 Task: Reply to email with the signature Dominique Adams with the subject 'Budget report' from softage.1@softage.net with the message 'Can you confirm that all project risks have been identified and are being managed?' with CC to softage.5@softage.net with an attached document Product_catalog.pdf
Action: Key pressed <Key.alt_l><Key.tab><Key.tab>
Screenshot: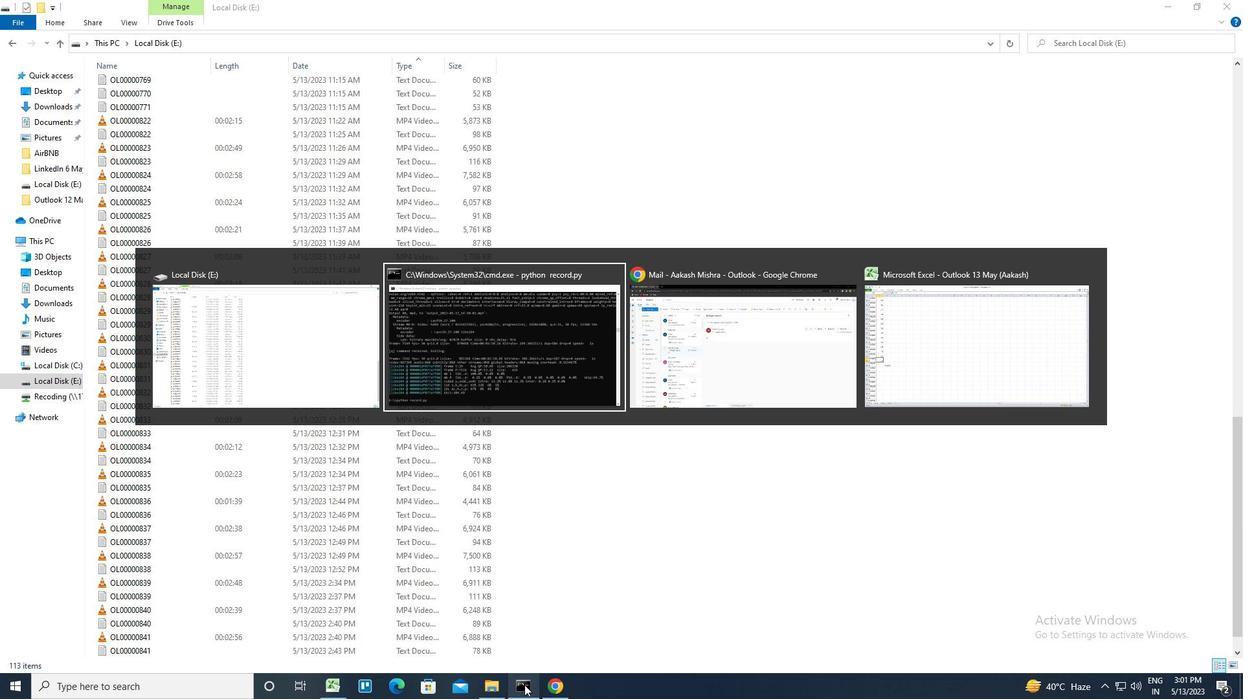 
Action: Mouse moved to (1047, 244)
Screenshot: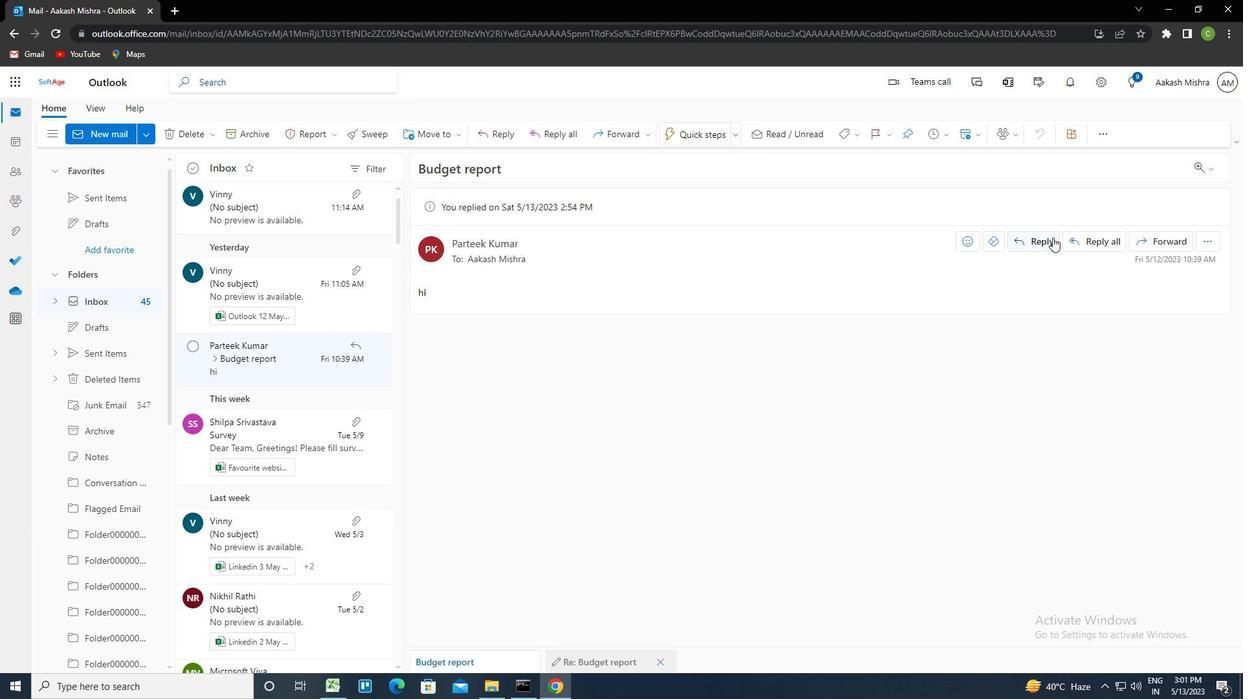 
Action: Mouse pressed left at (1047, 244)
Screenshot: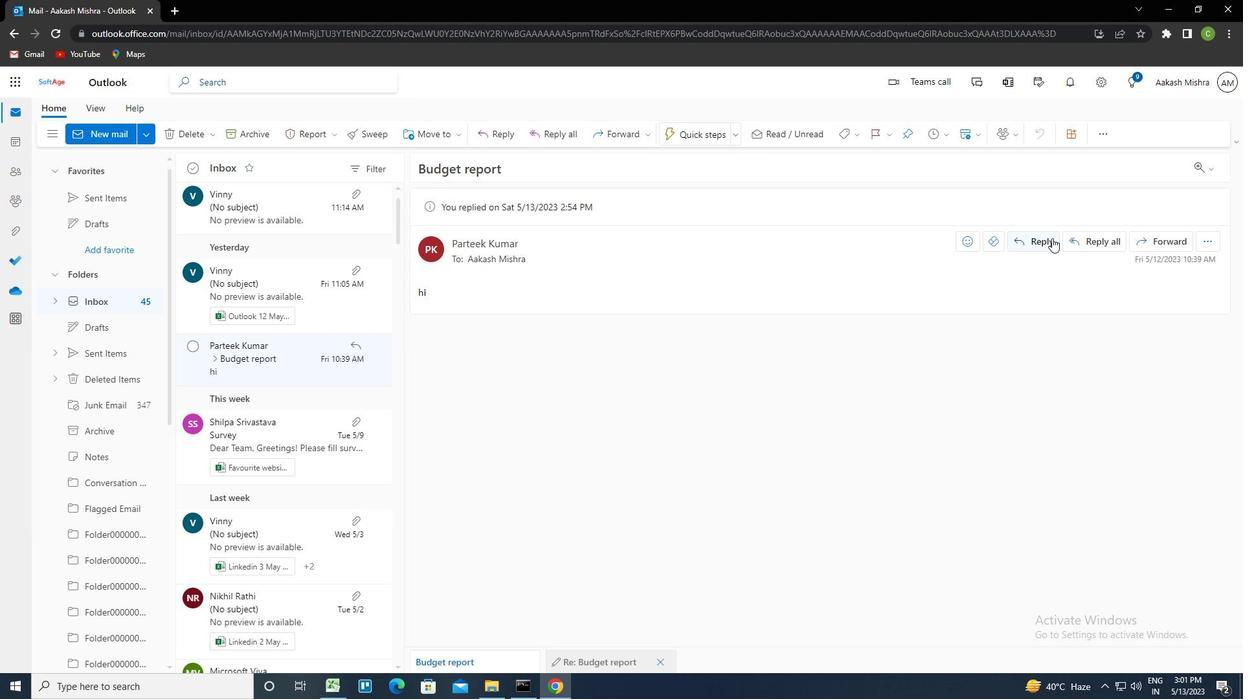 
Action: Mouse moved to (847, 135)
Screenshot: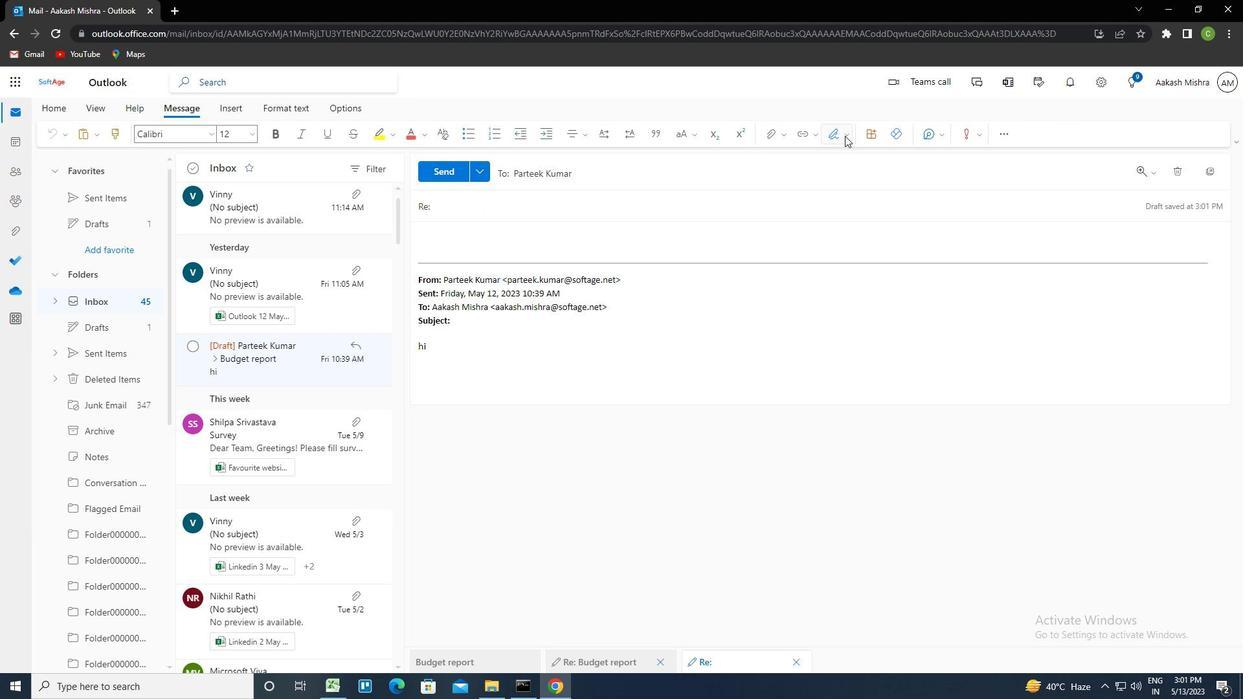 
Action: Mouse pressed left at (847, 135)
Screenshot: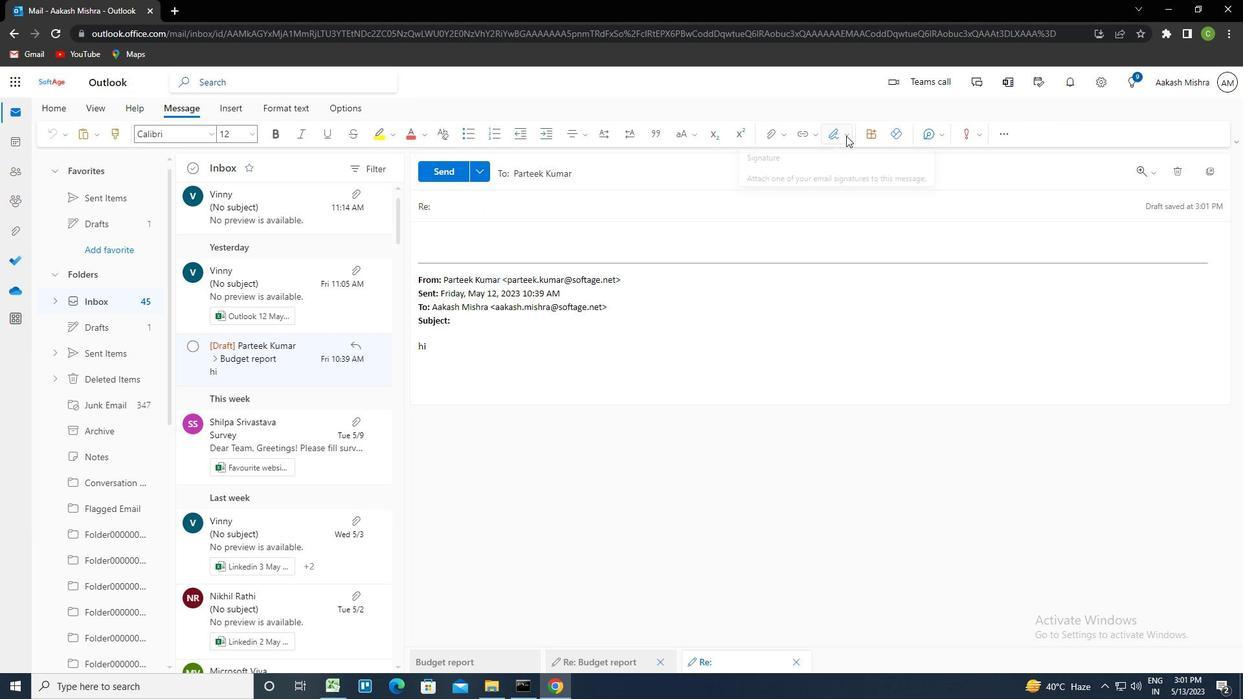
Action: Mouse moved to (804, 185)
Screenshot: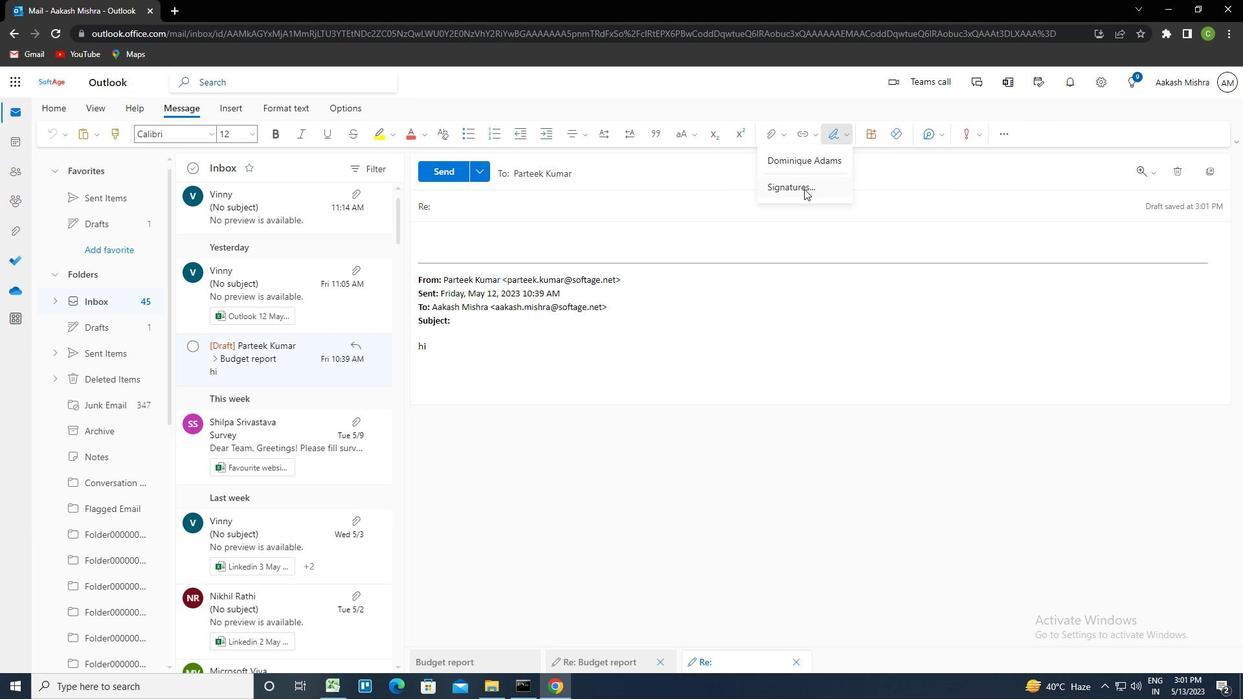 
Action: Mouse pressed left at (804, 185)
Screenshot: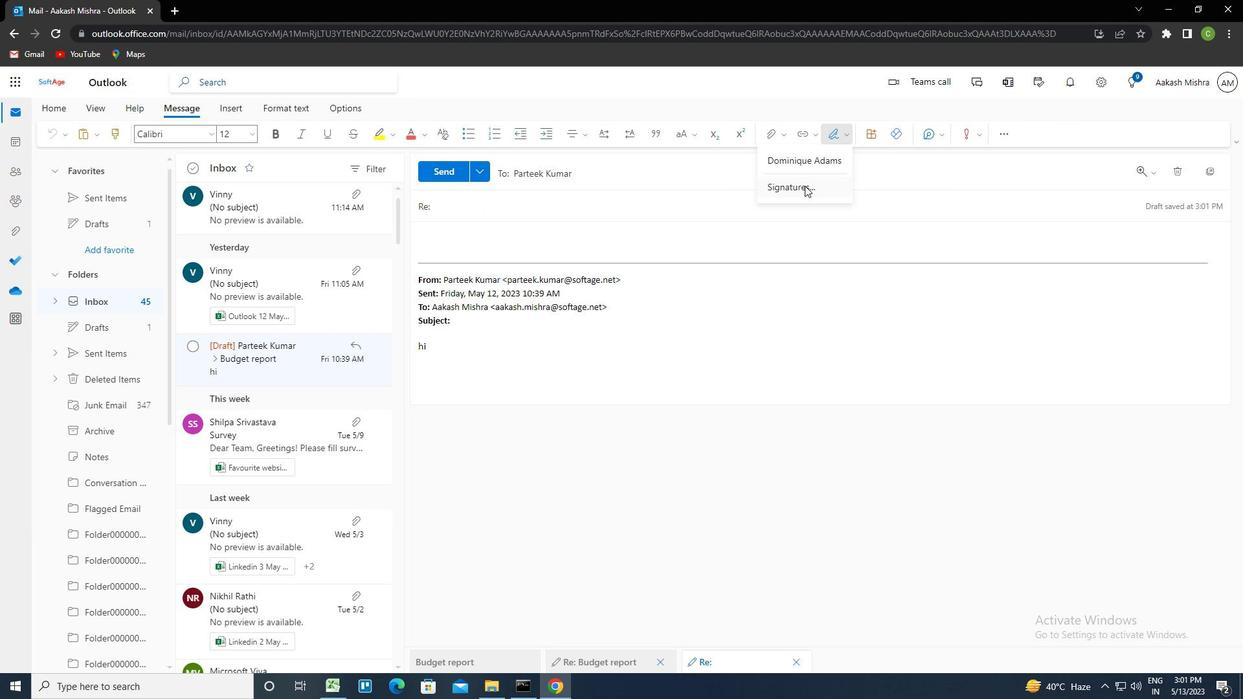 
Action: Mouse moved to (878, 237)
Screenshot: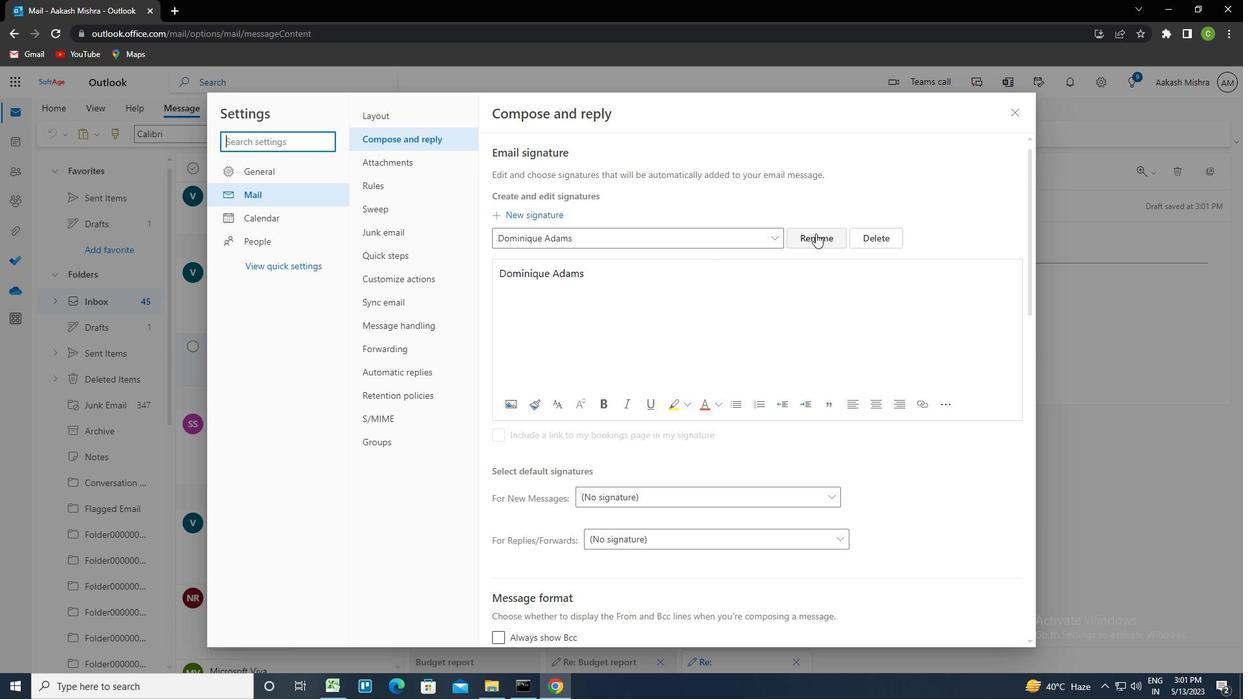 
Action: Mouse pressed left at (878, 237)
Screenshot: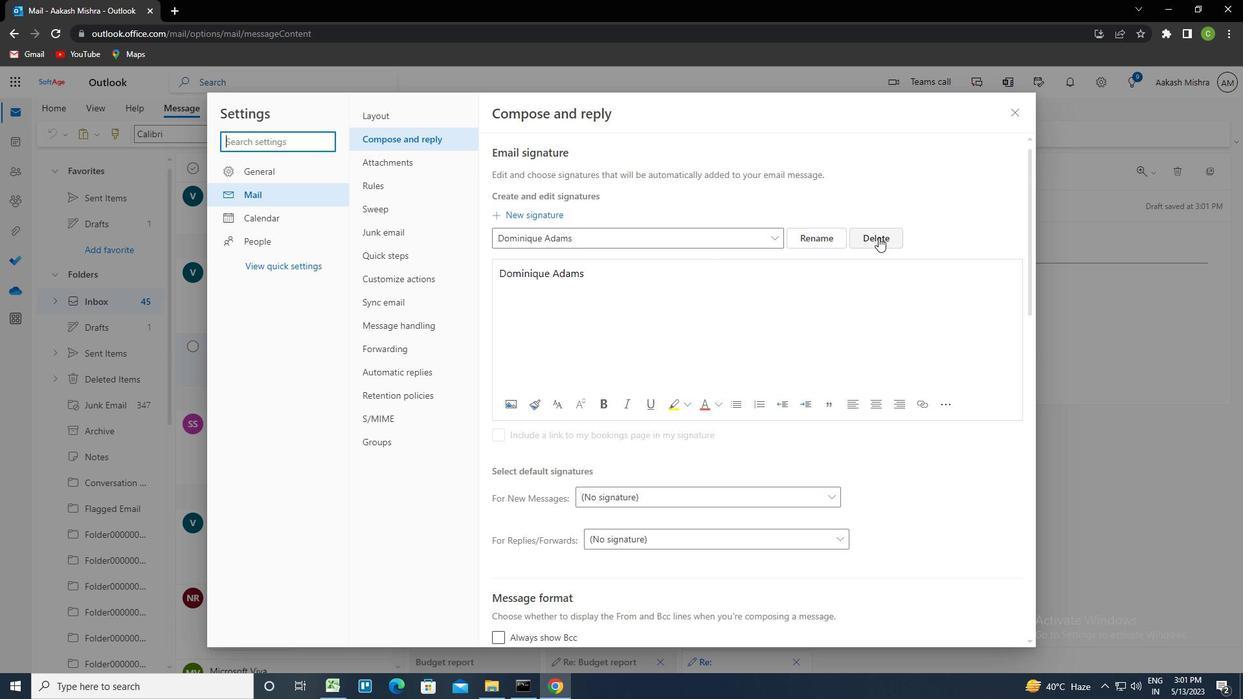 
Action: Mouse moved to (937, 630)
Screenshot: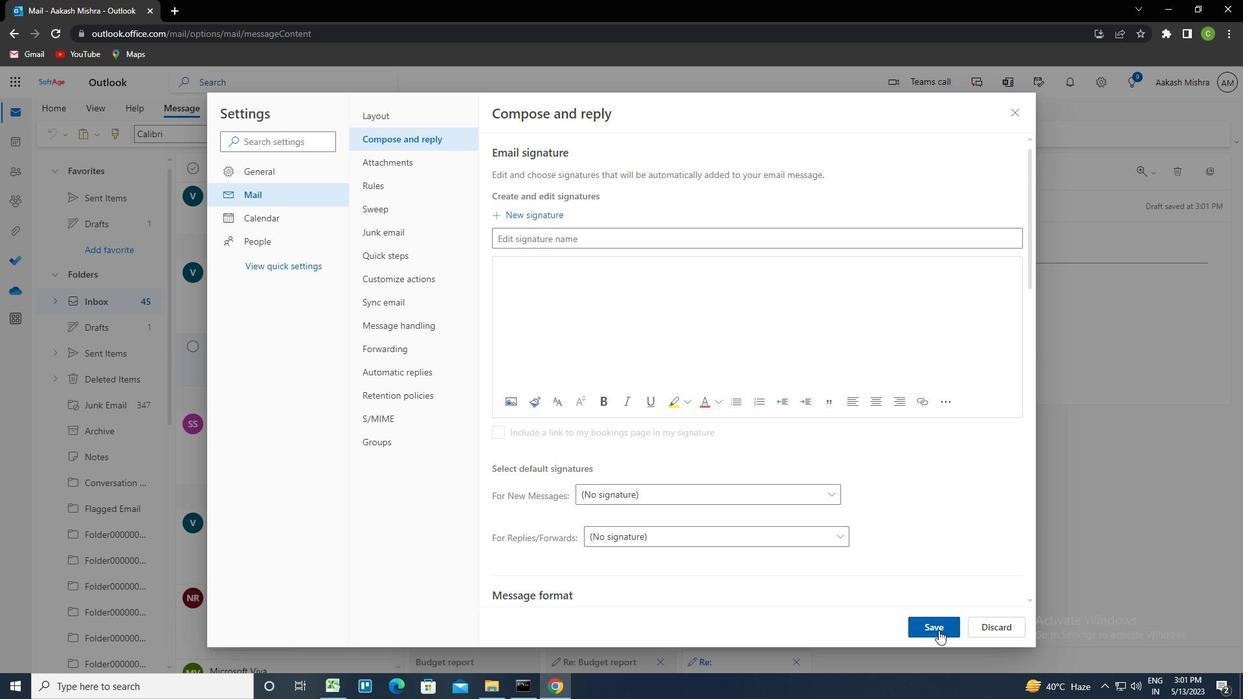 
Action: Mouse pressed left at (937, 630)
Screenshot: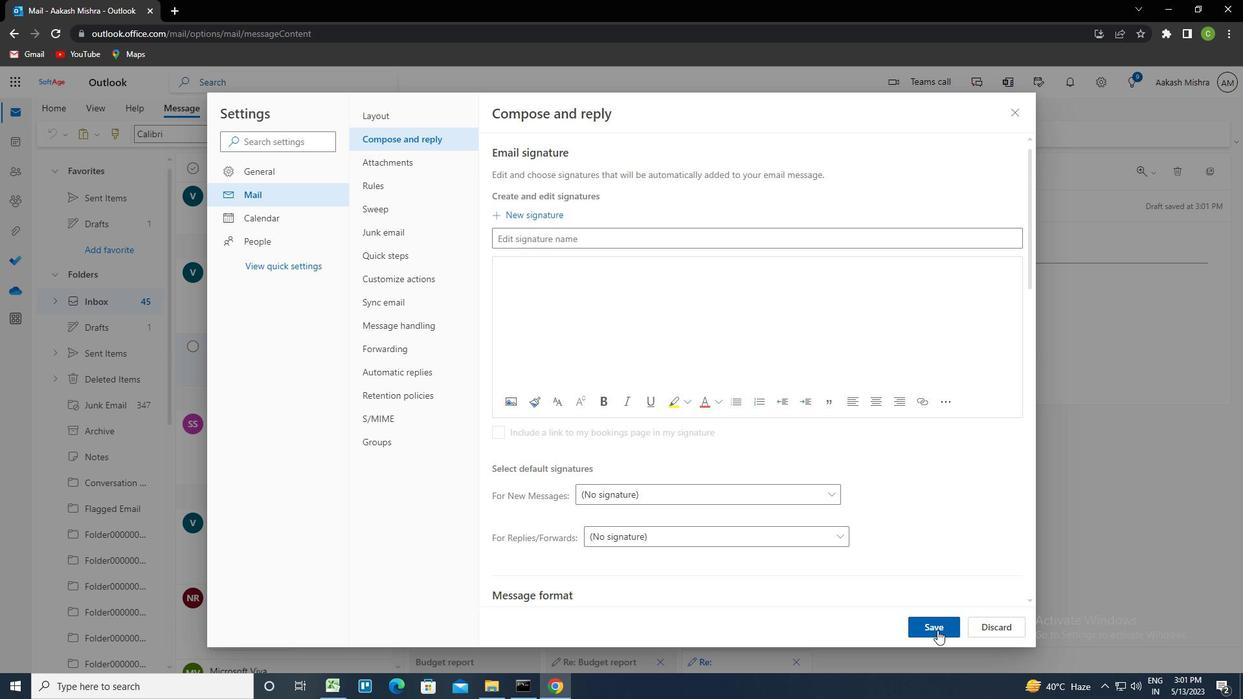 
Action: Mouse moved to (548, 236)
Screenshot: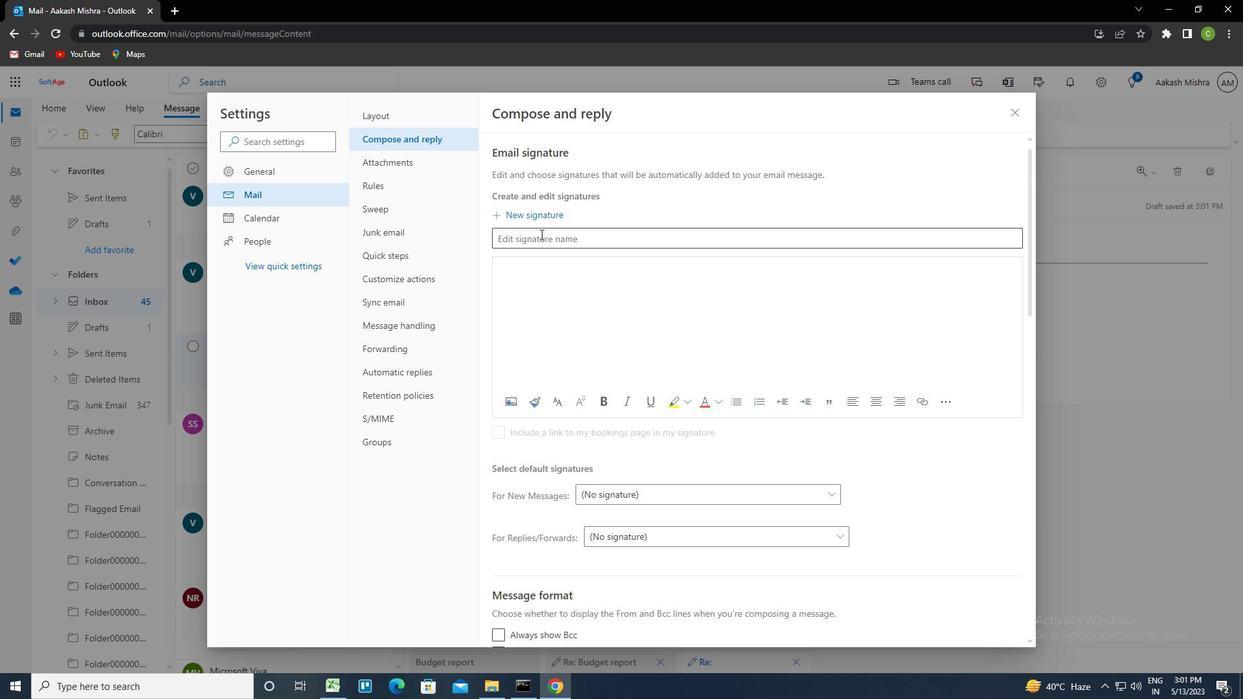 
Action: Mouse pressed left at (548, 236)
Screenshot: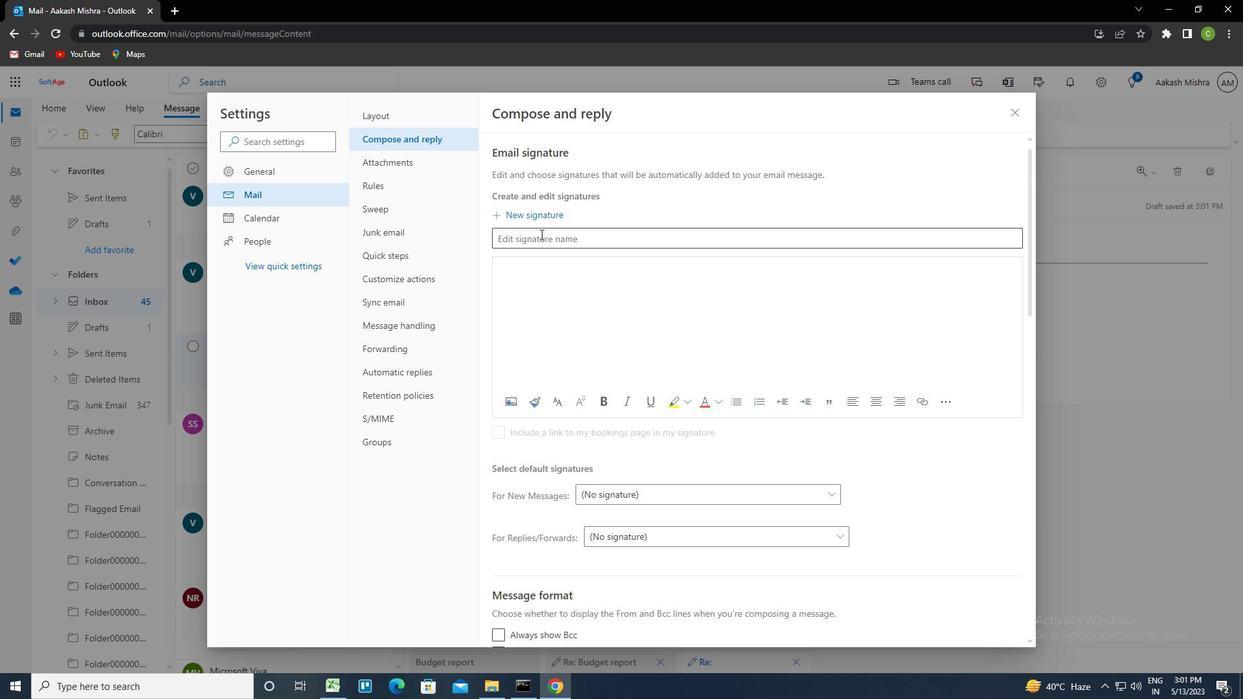 
Action: Key pressed <Key.shift>DOMINIQUE<Key.space><Key.shift>ADAMSctrl+Actrl+C
Screenshot: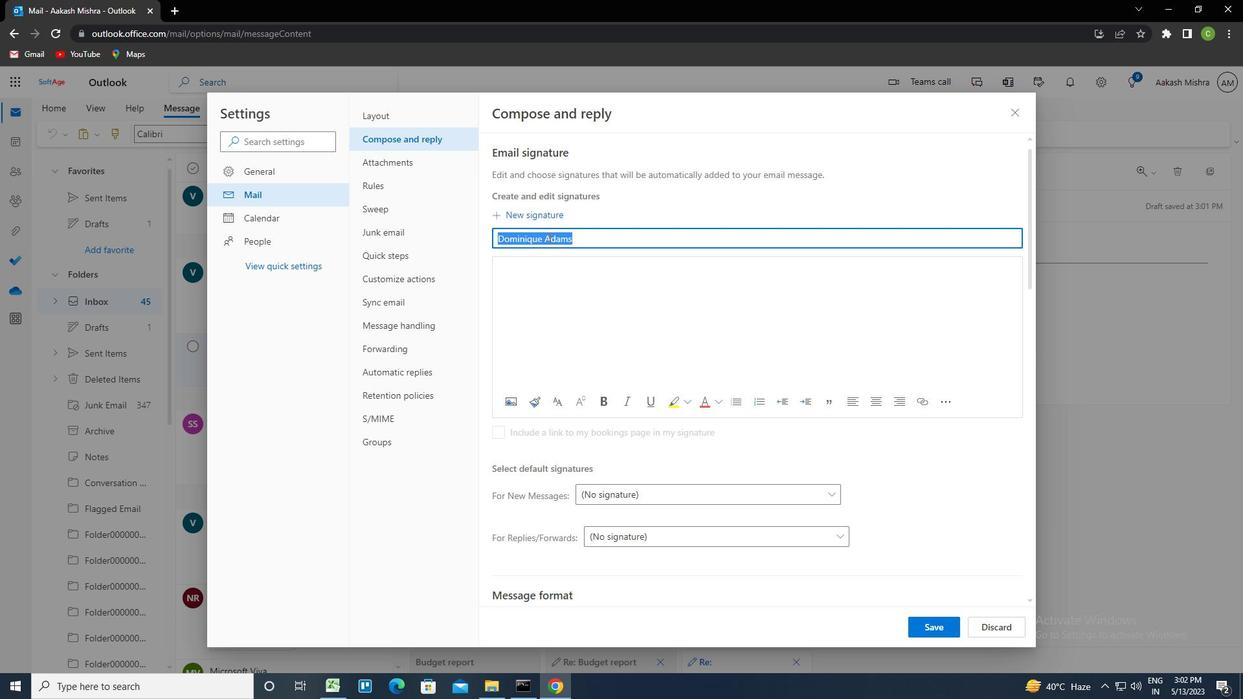 
Action: Mouse moved to (562, 275)
Screenshot: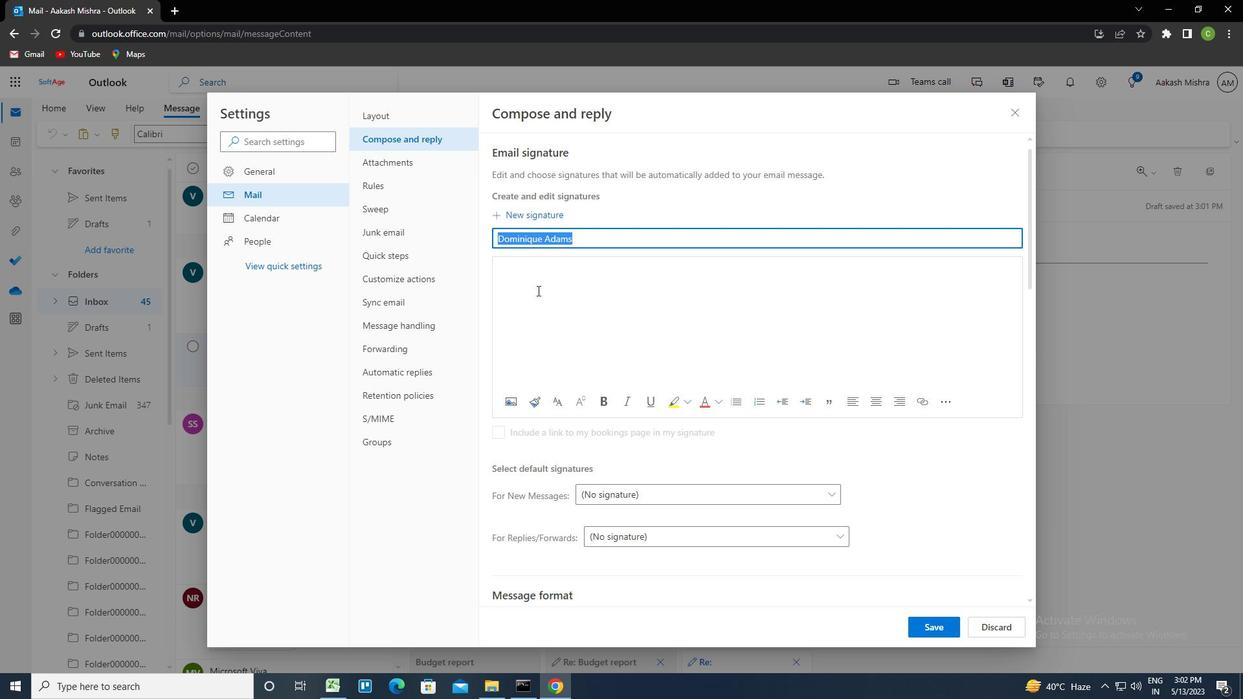 
Action: Mouse pressed left at (562, 275)
Screenshot: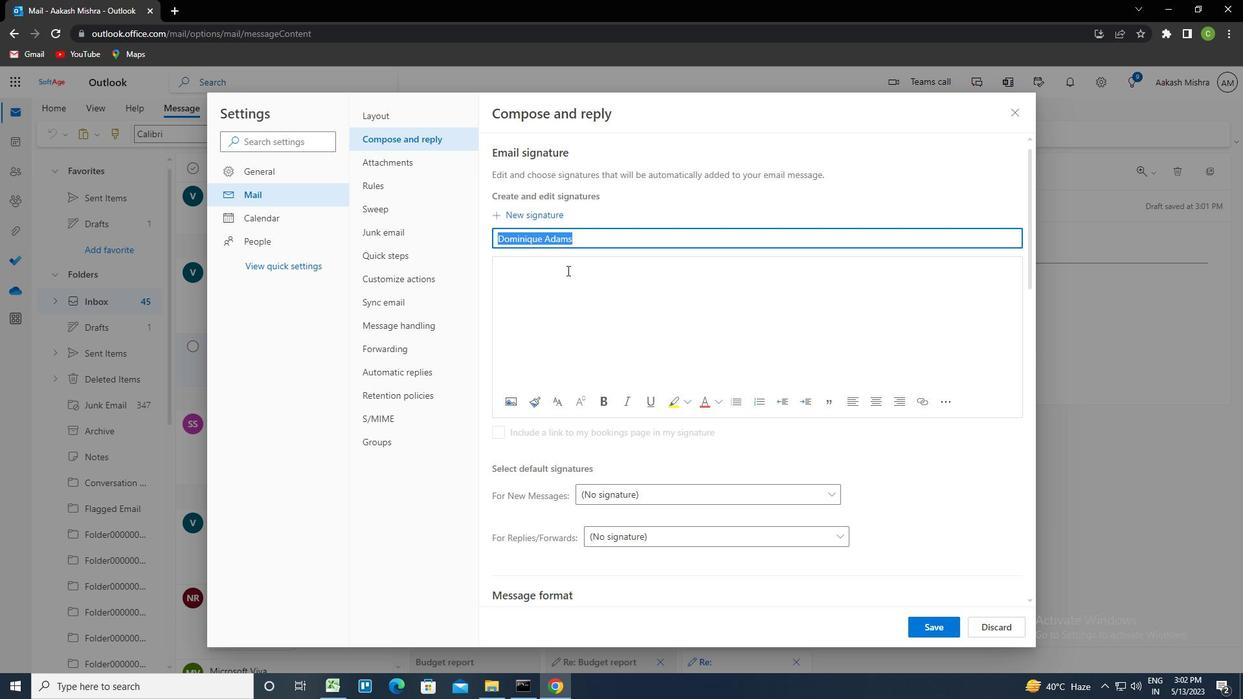 
Action: Key pressed ctrl+V
Screenshot: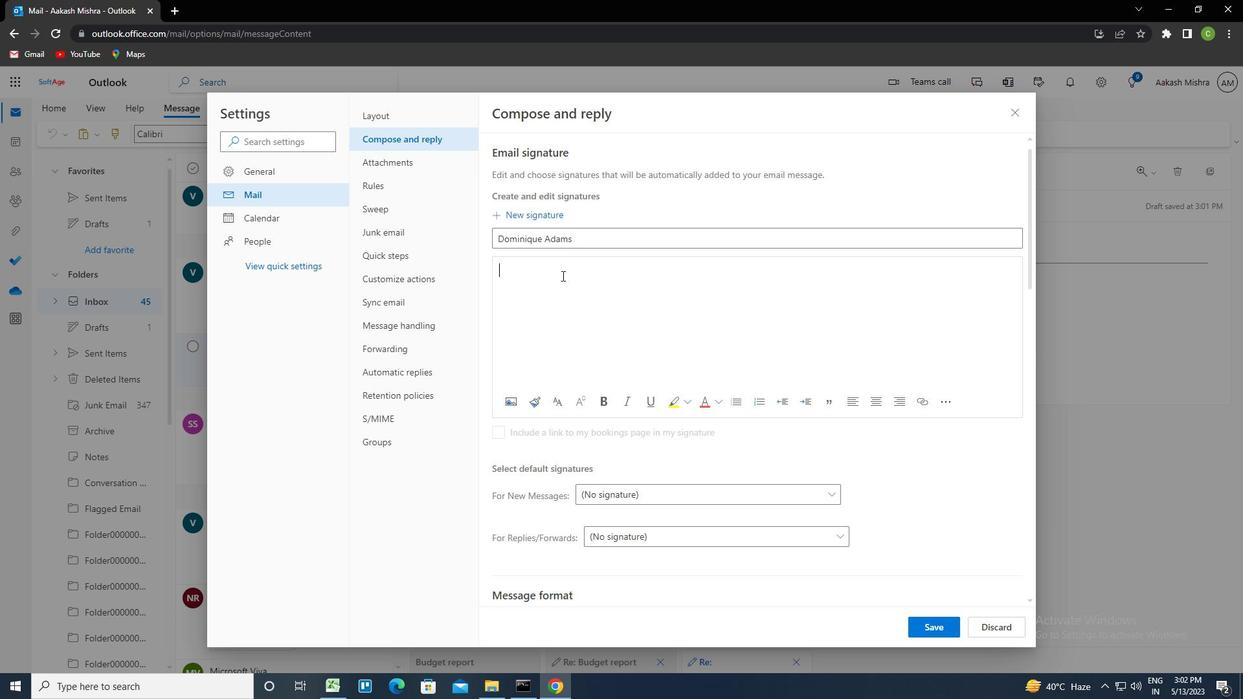 
Action: Mouse moved to (946, 628)
Screenshot: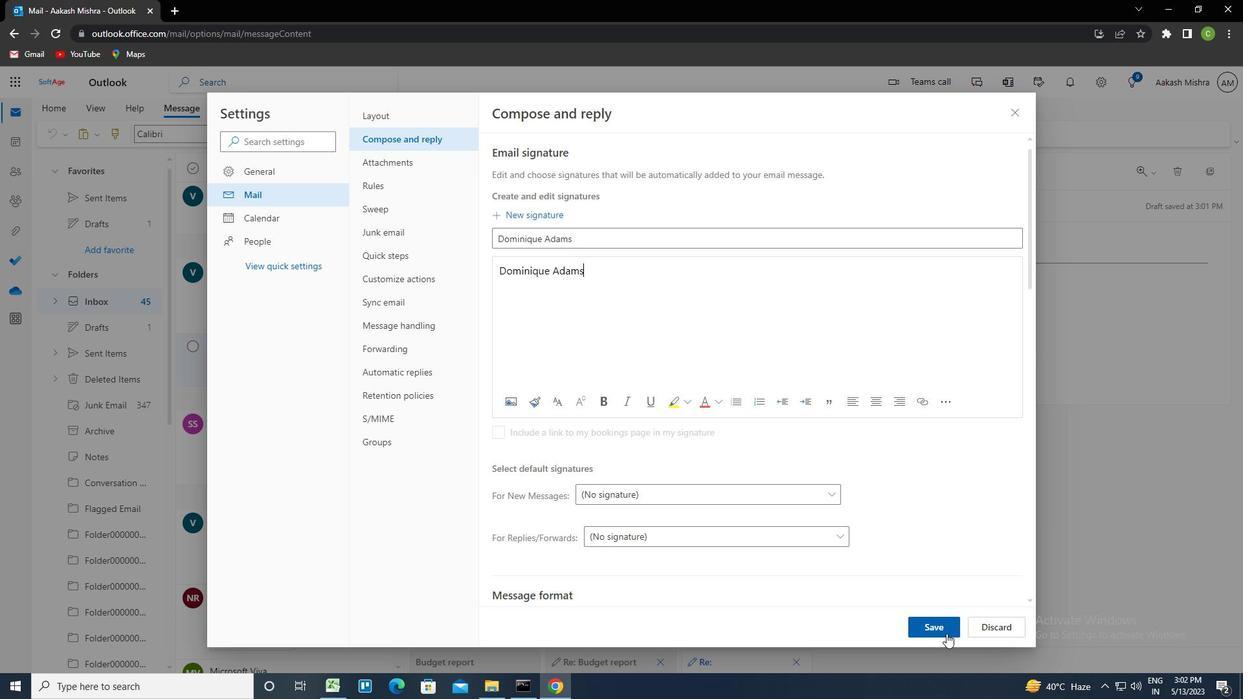 
Action: Mouse pressed left at (946, 628)
Screenshot: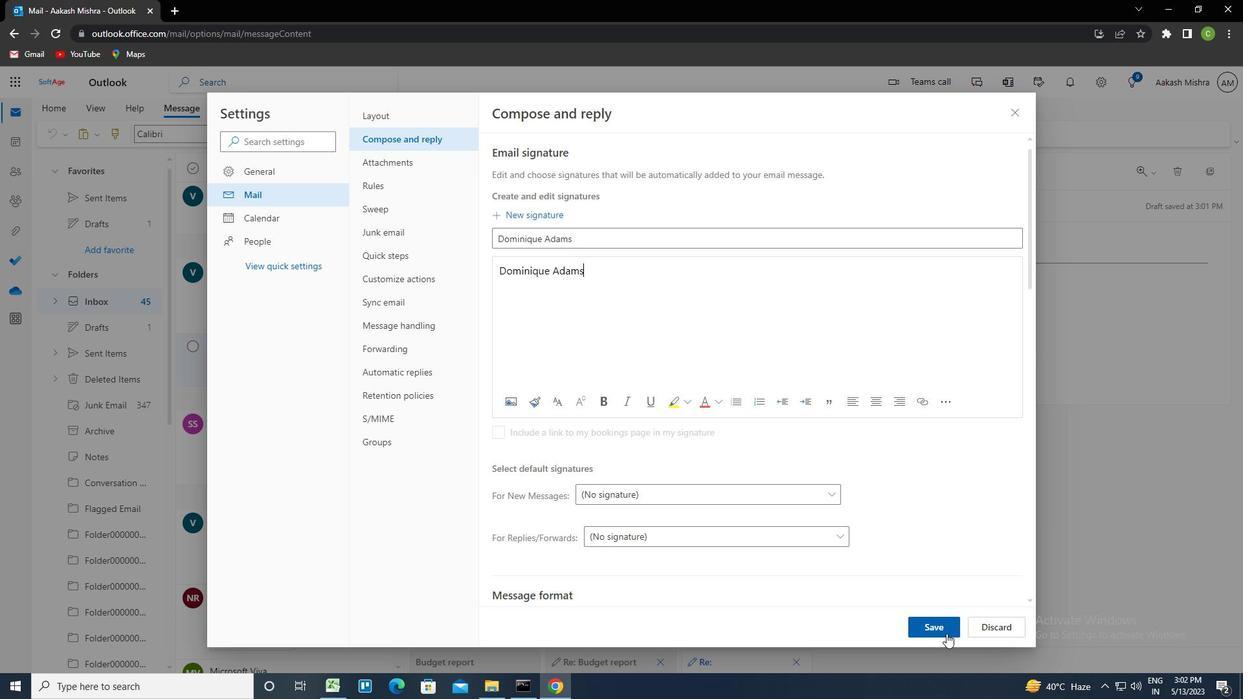 
Action: Mouse moved to (1014, 115)
Screenshot: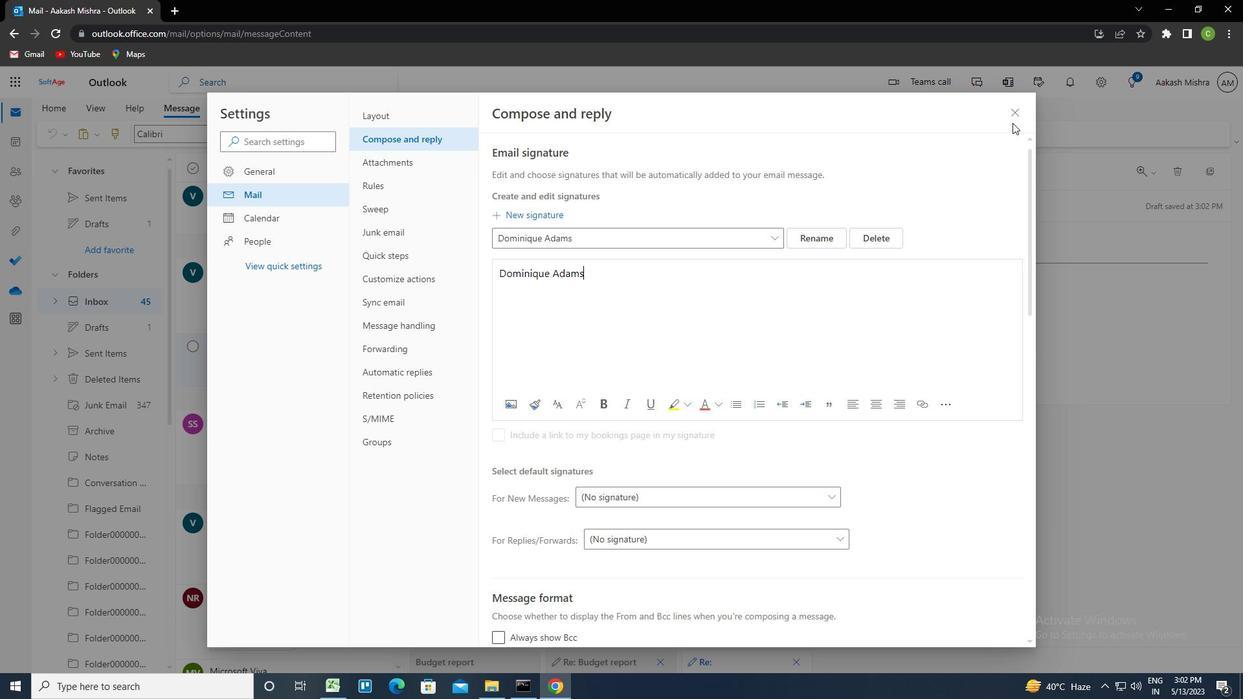 
Action: Mouse pressed left at (1014, 115)
Screenshot: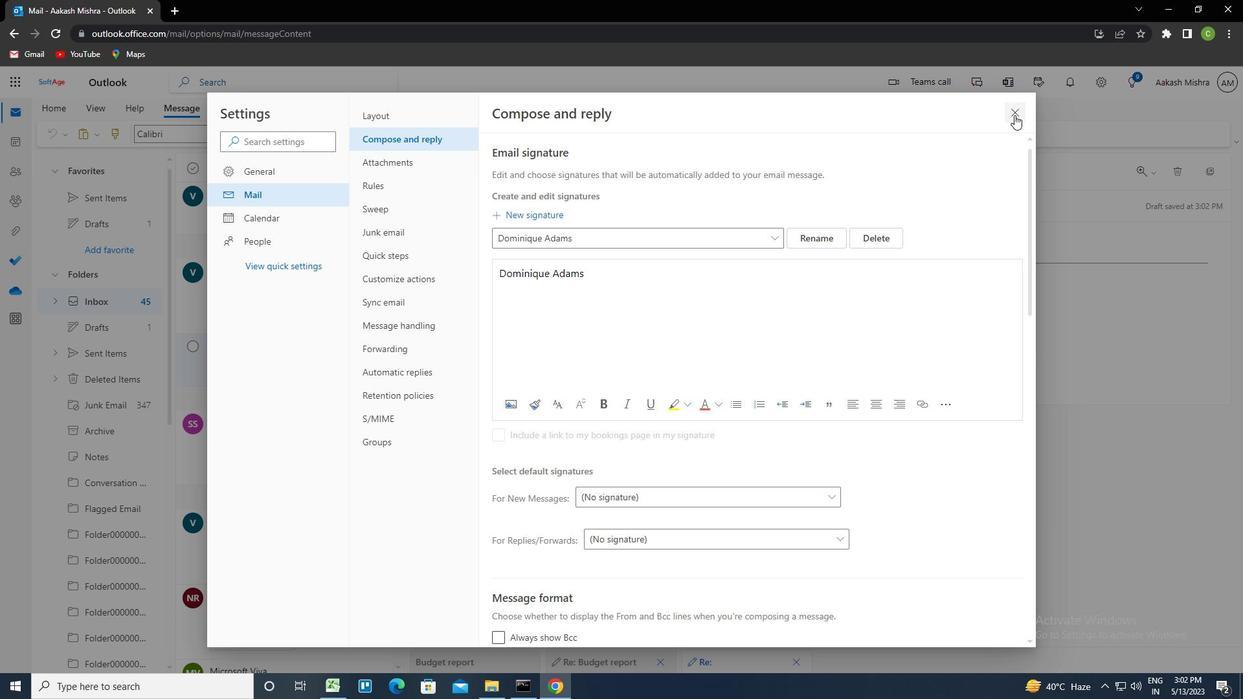 
Action: Mouse moved to (846, 133)
Screenshot: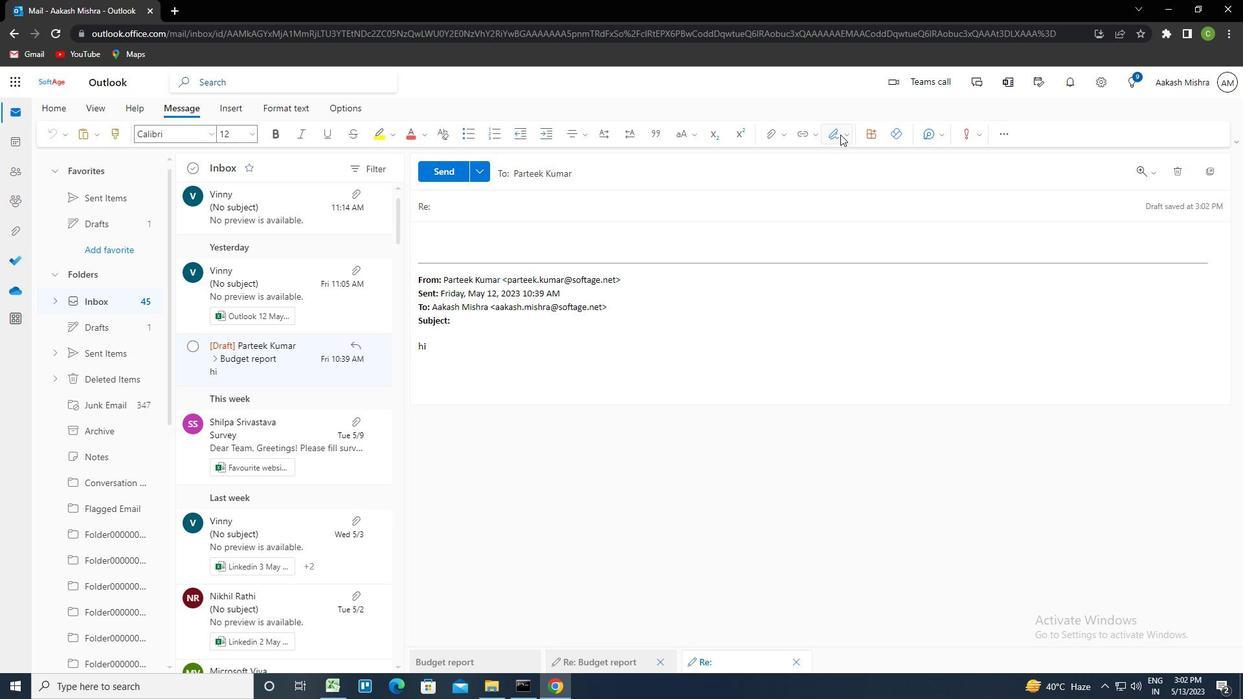 
Action: Mouse pressed left at (846, 133)
Screenshot: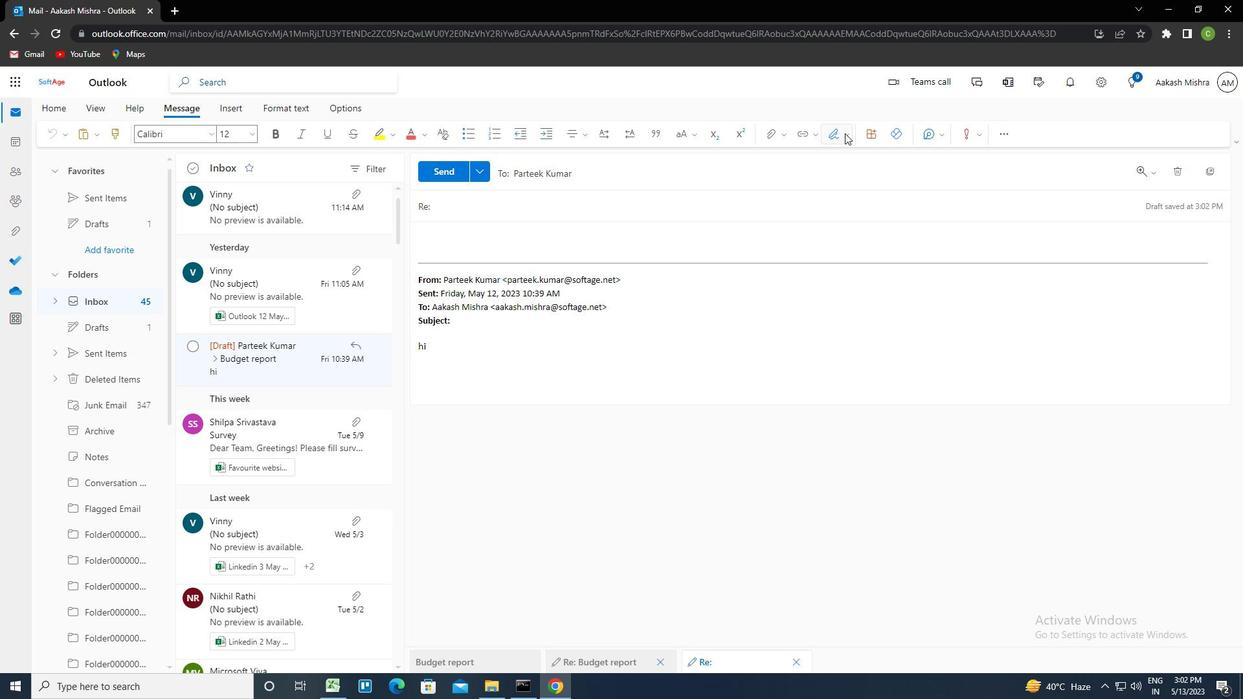 
Action: Mouse moved to (788, 185)
Screenshot: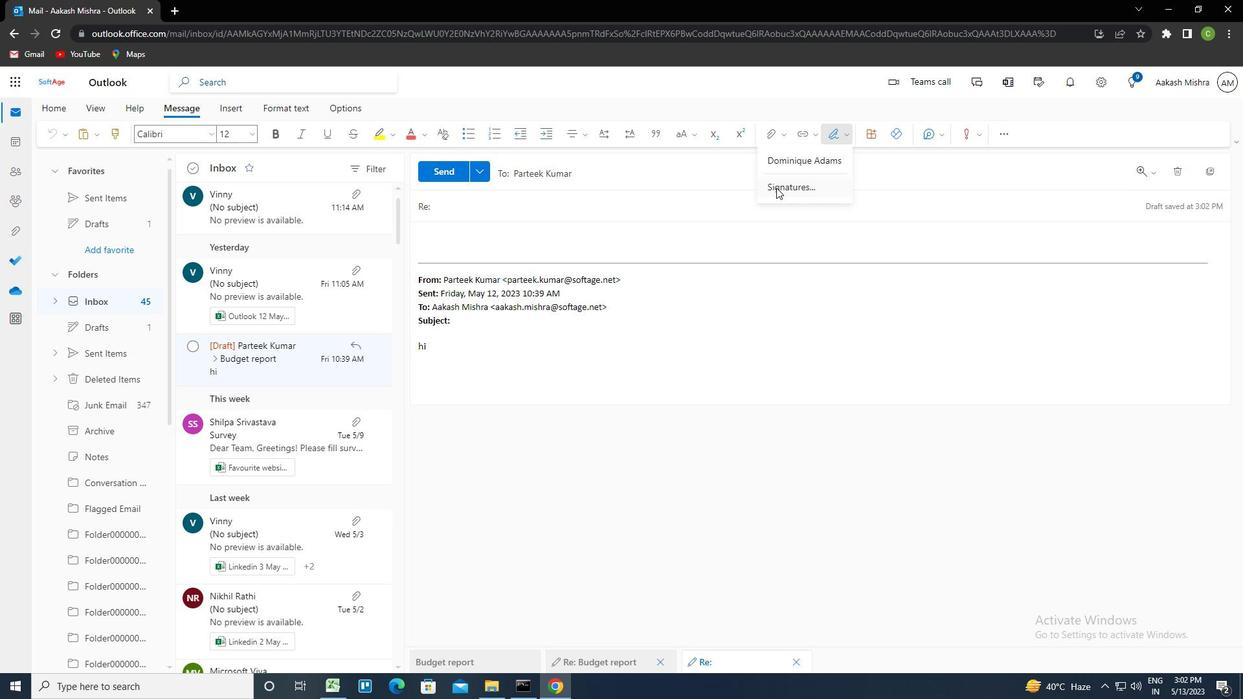 
Action: Mouse pressed left at (788, 185)
Screenshot: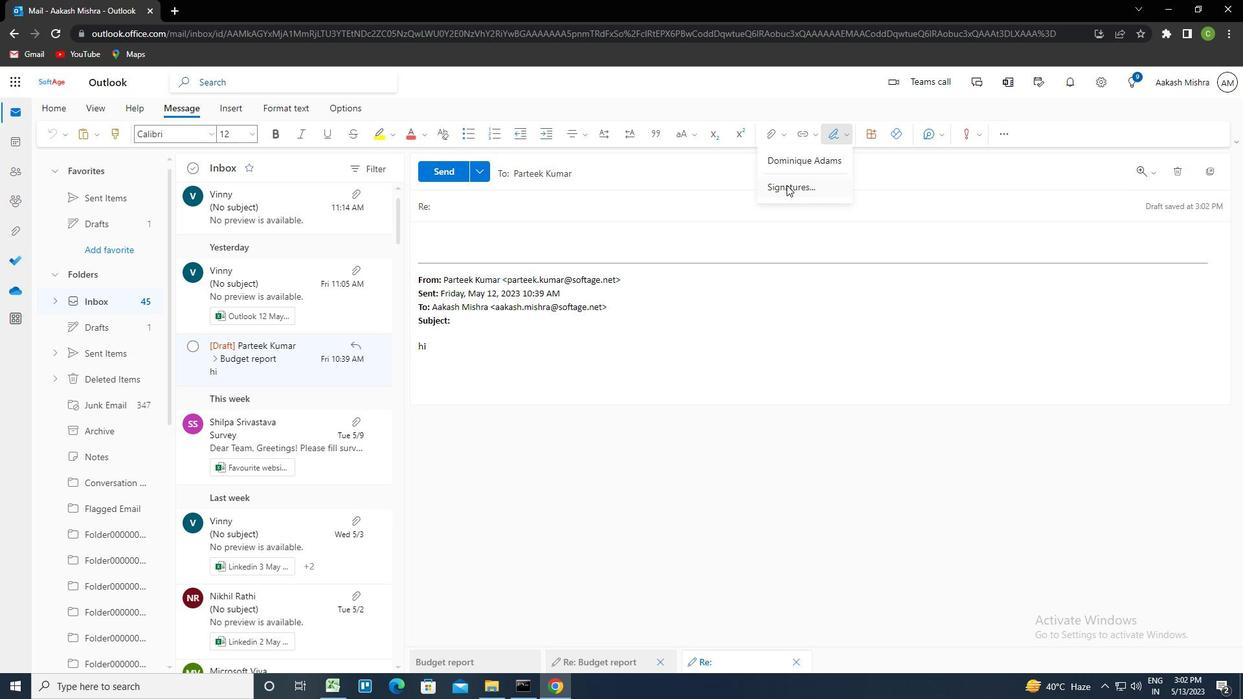 
Action: Mouse moved to (1116, 358)
Screenshot: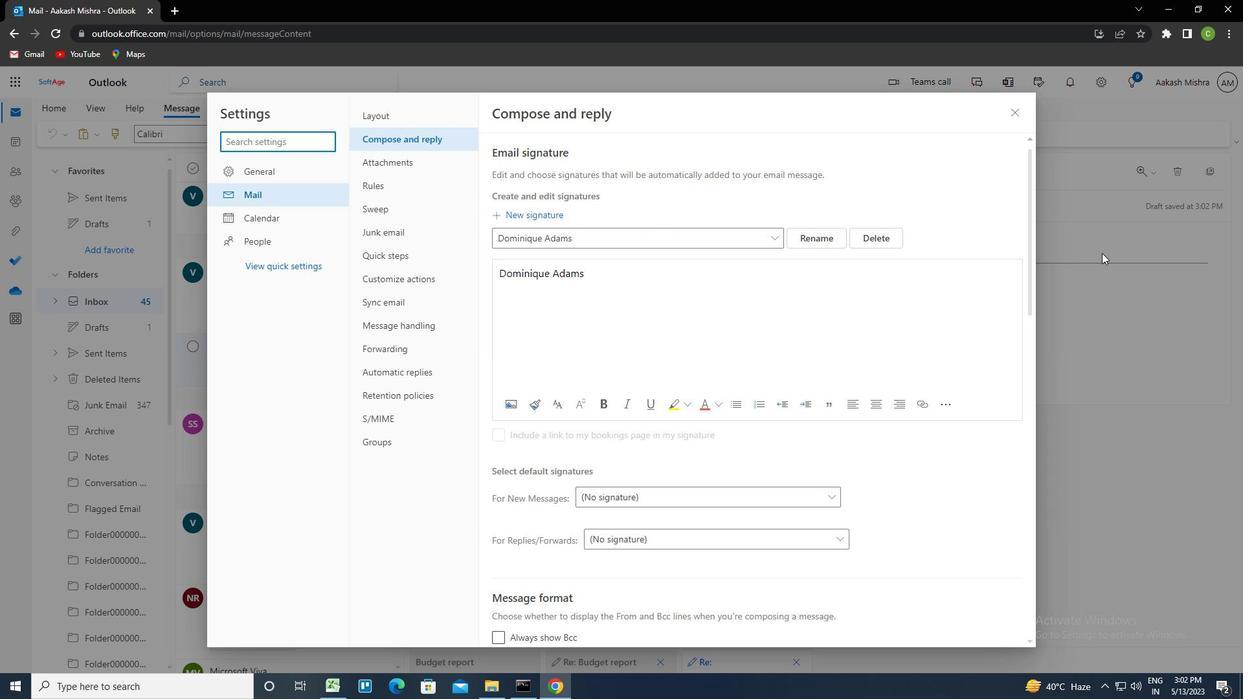 
Action: Mouse pressed left at (1116, 358)
Screenshot: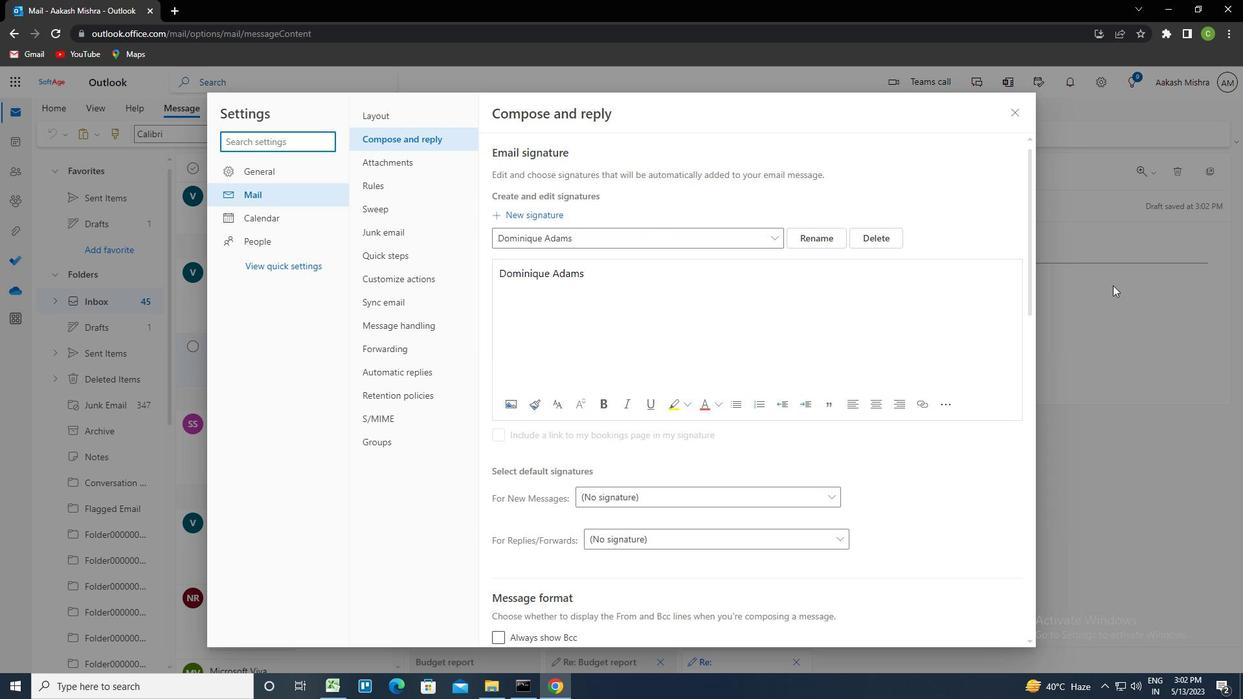 
Action: Mouse moved to (847, 137)
Screenshot: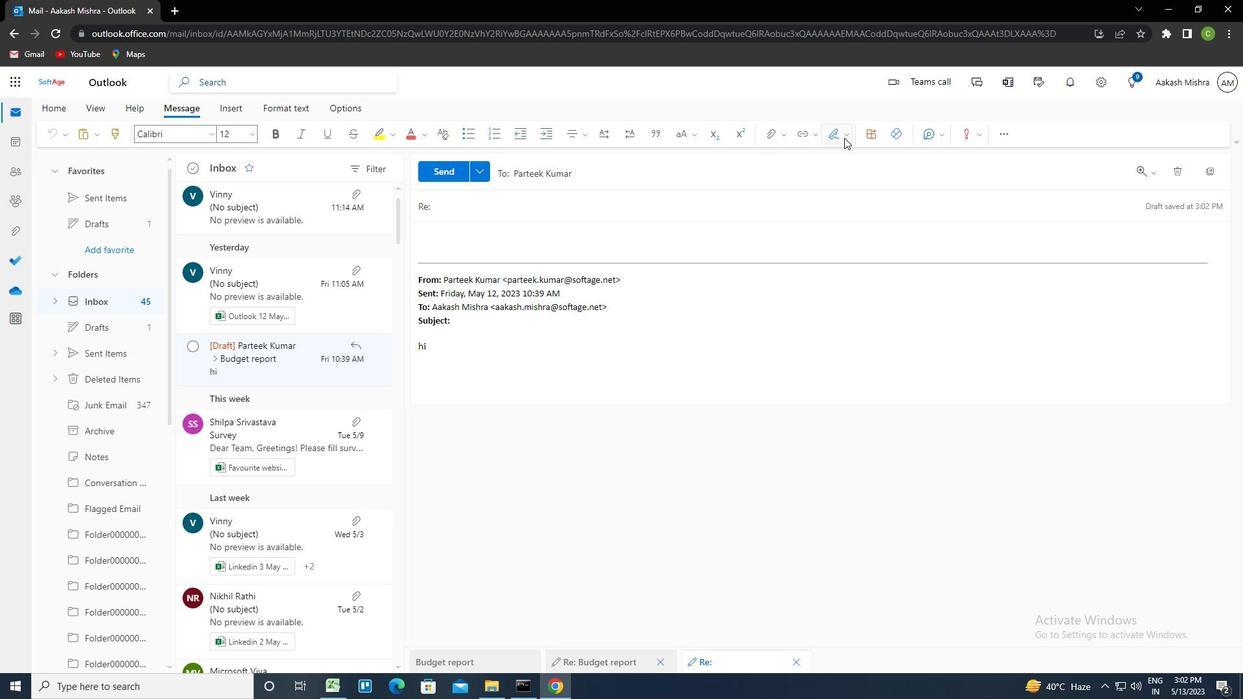 
Action: Mouse pressed left at (847, 137)
Screenshot: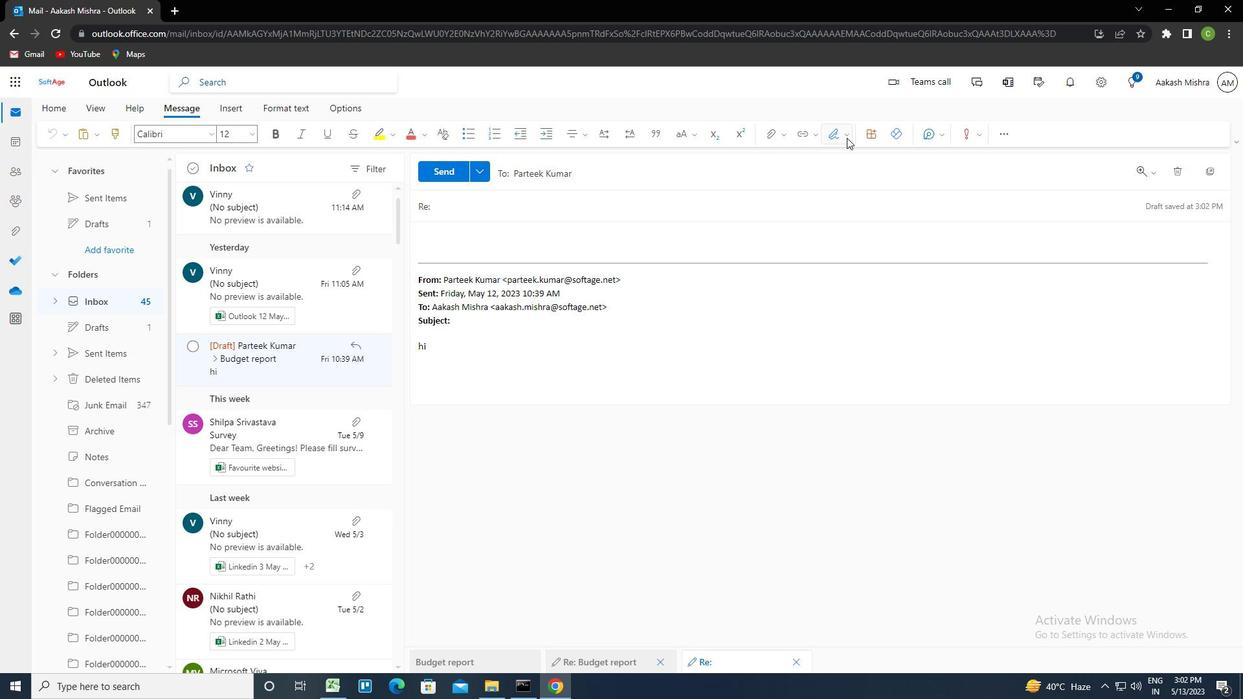 
Action: Mouse moved to (799, 162)
Screenshot: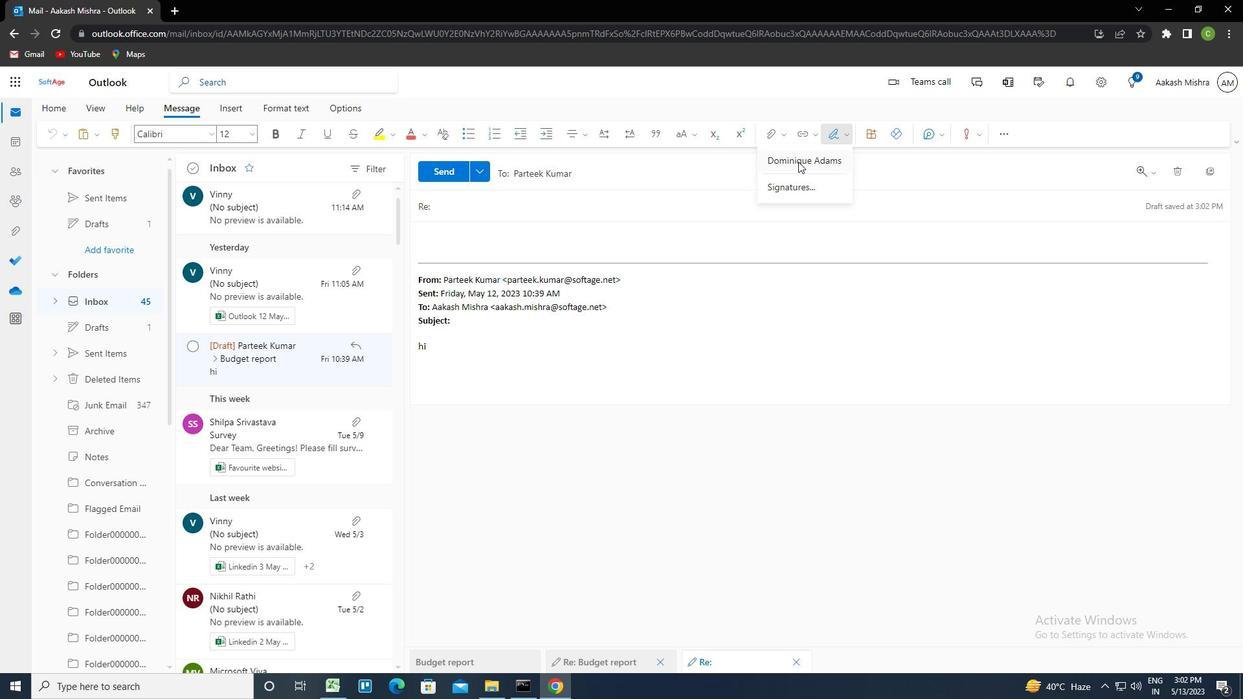 
Action: Mouse pressed left at (799, 162)
Screenshot: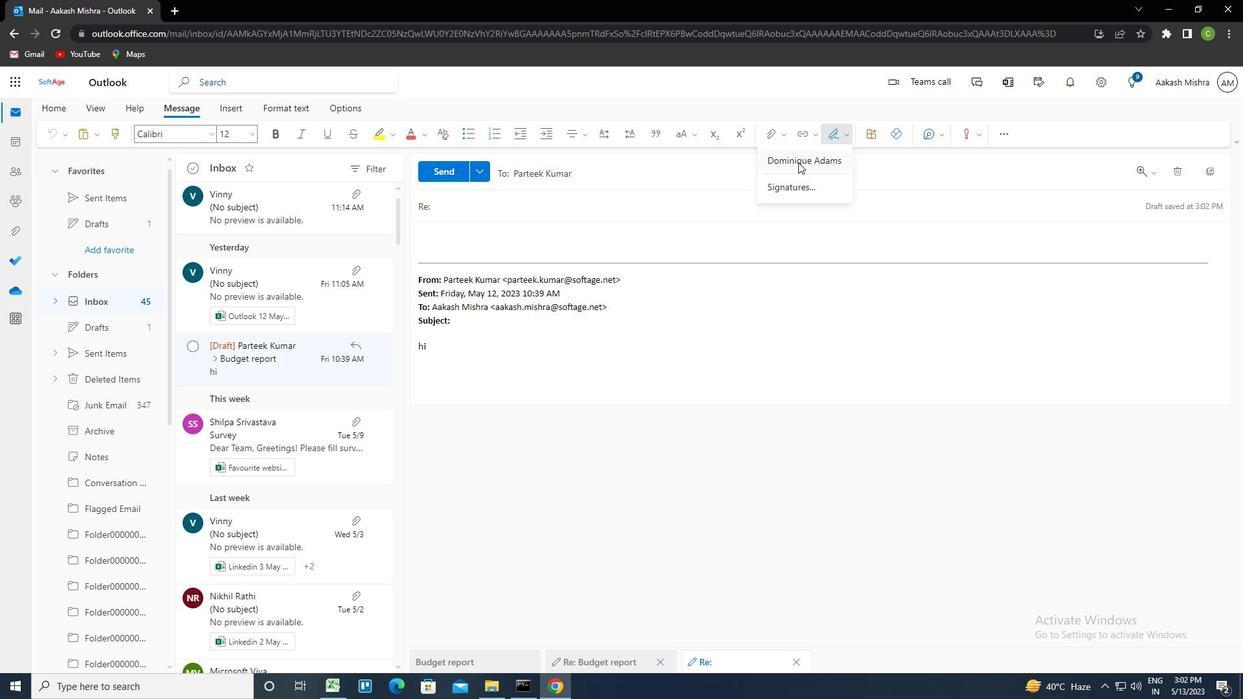 
Action: Mouse moved to (456, 211)
Screenshot: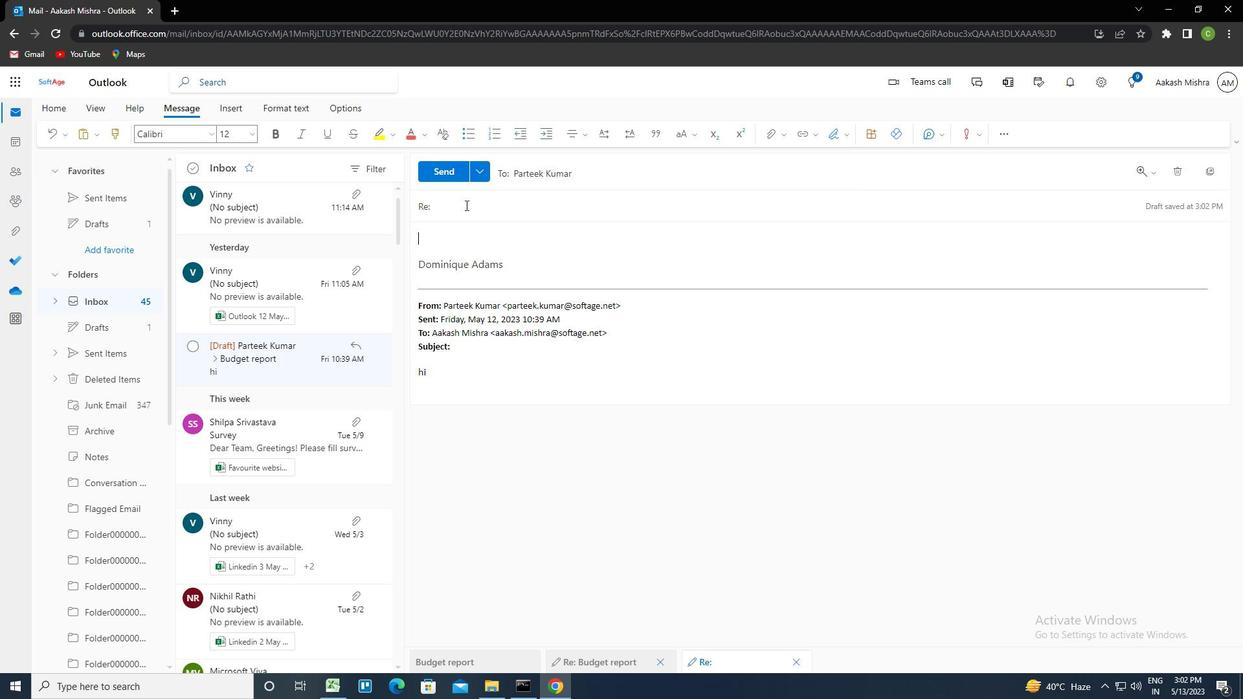 
Action: Mouse pressed left at (456, 211)
Screenshot: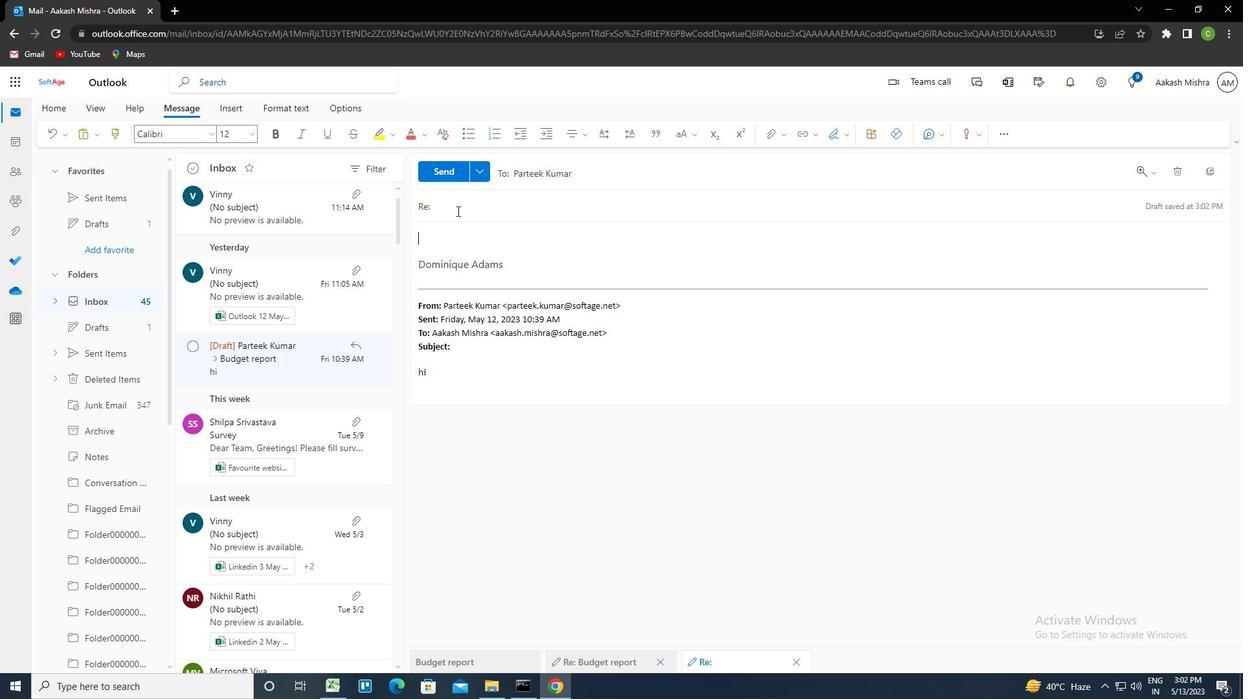 
Action: Key pressed <Key.shift>BUDGET<Key.space>REPORT
Screenshot: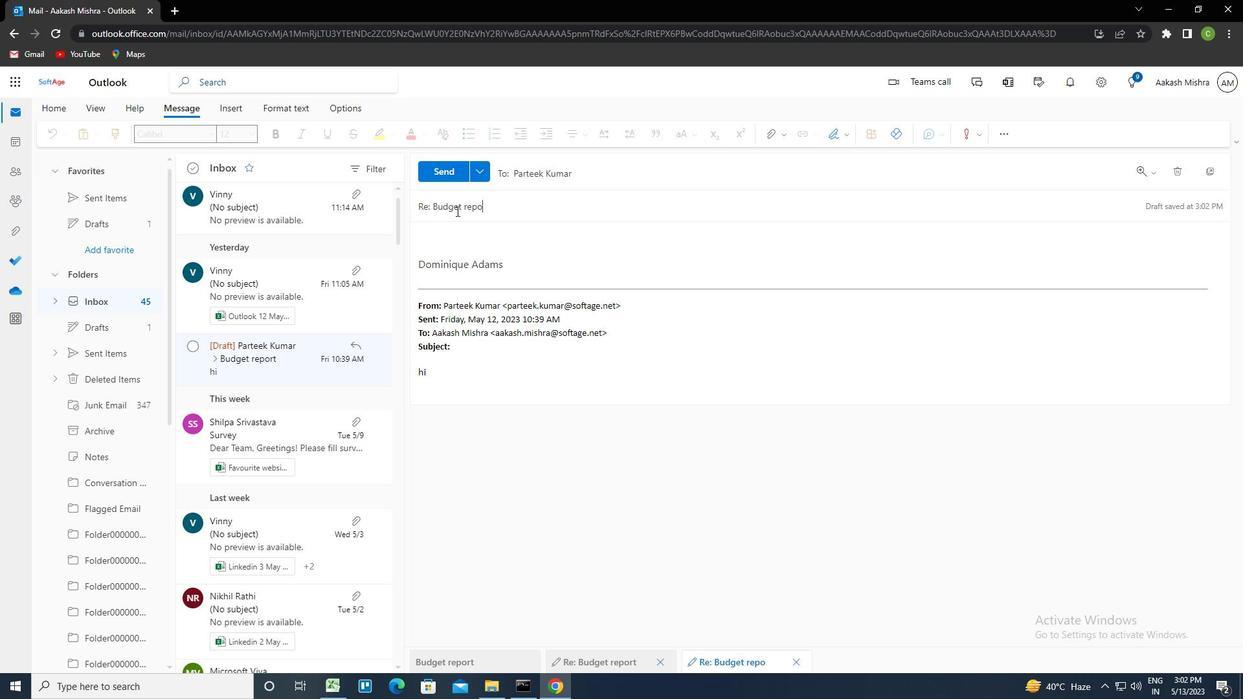 
Action: Mouse moved to (422, 240)
Screenshot: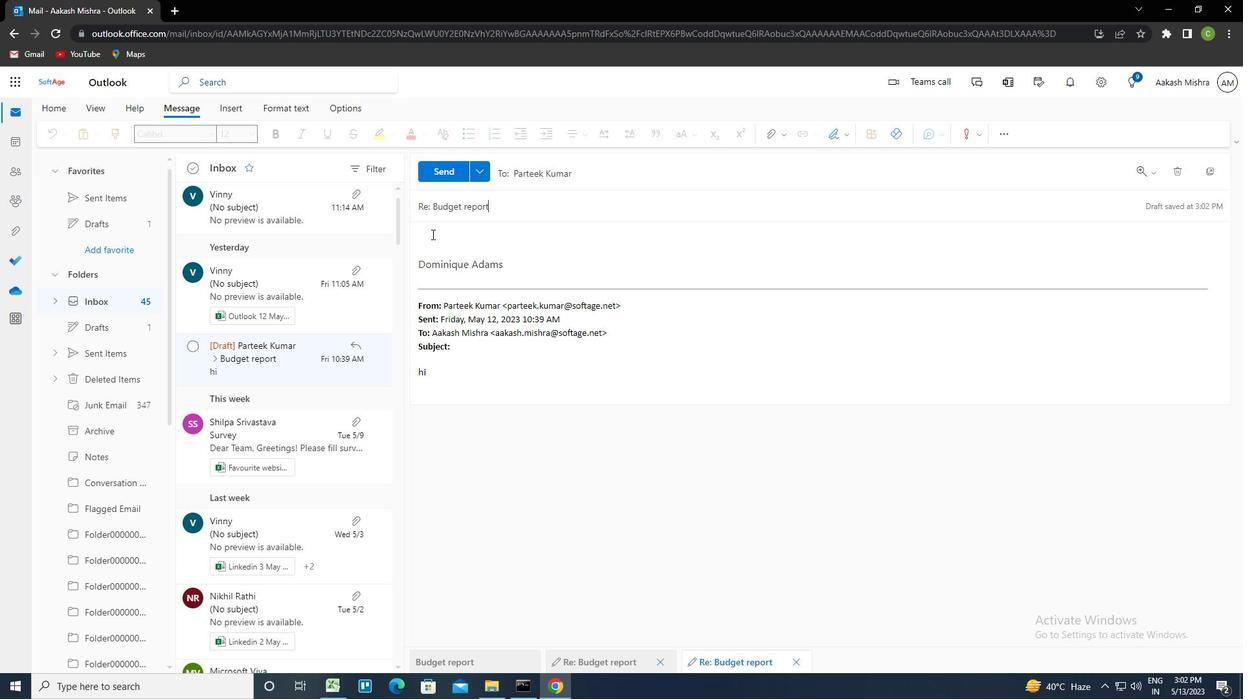
Action: Mouse pressed left at (422, 240)
Screenshot: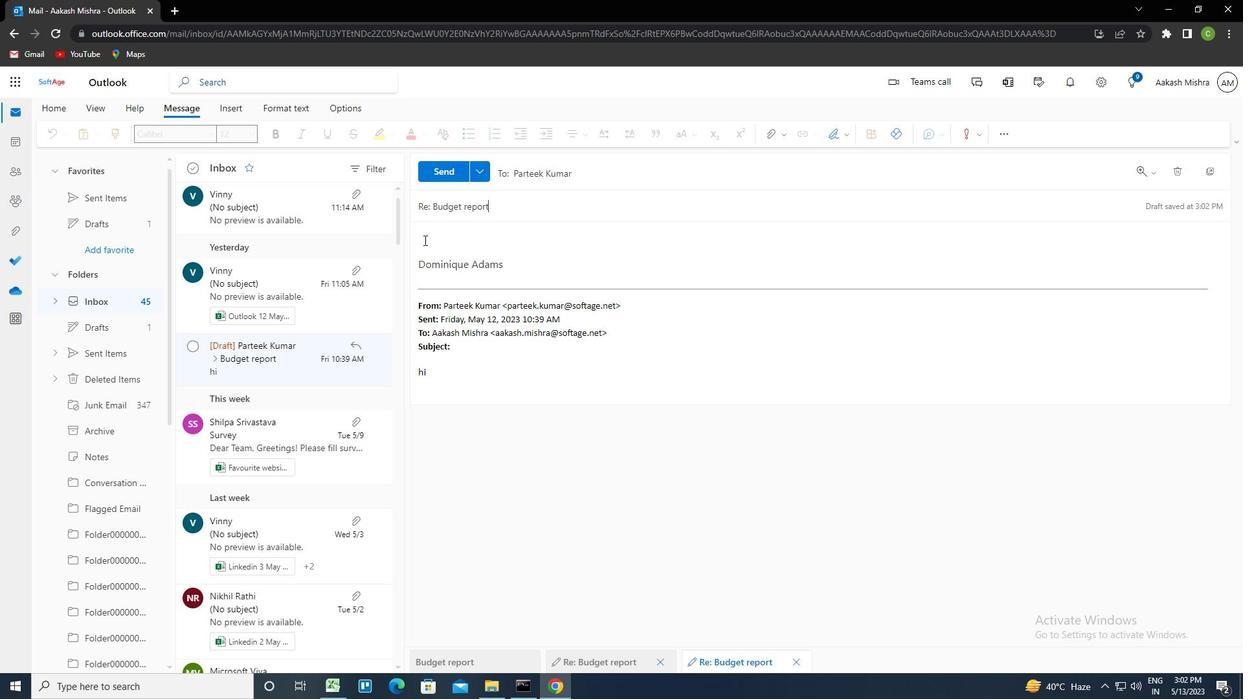 
Action: Key pressed <Key.shift>CAN<Key.space>YOU<Key.space>CONFIRM<Key.space>THAT<Key.space>ALL<Key.space>PROJECT<Key.space>RISKS<Key.space>HAVE<Key.space>BEEN<Key.space>IDENTIFIED<Key.space>AND<Key.space>ARE<Key.space>BEING<Key.space>MANG<Key.backspace>AGED<Key.shift><Key.shift><Key.shift><Key.shift><Key.shift><Key.shift><Key.shift><Key.shift><Key.shift><Key.shift><Key.shift><Key.shift><Key.shift><Key.shift><Key.shift><Key.shift>?
Screenshot: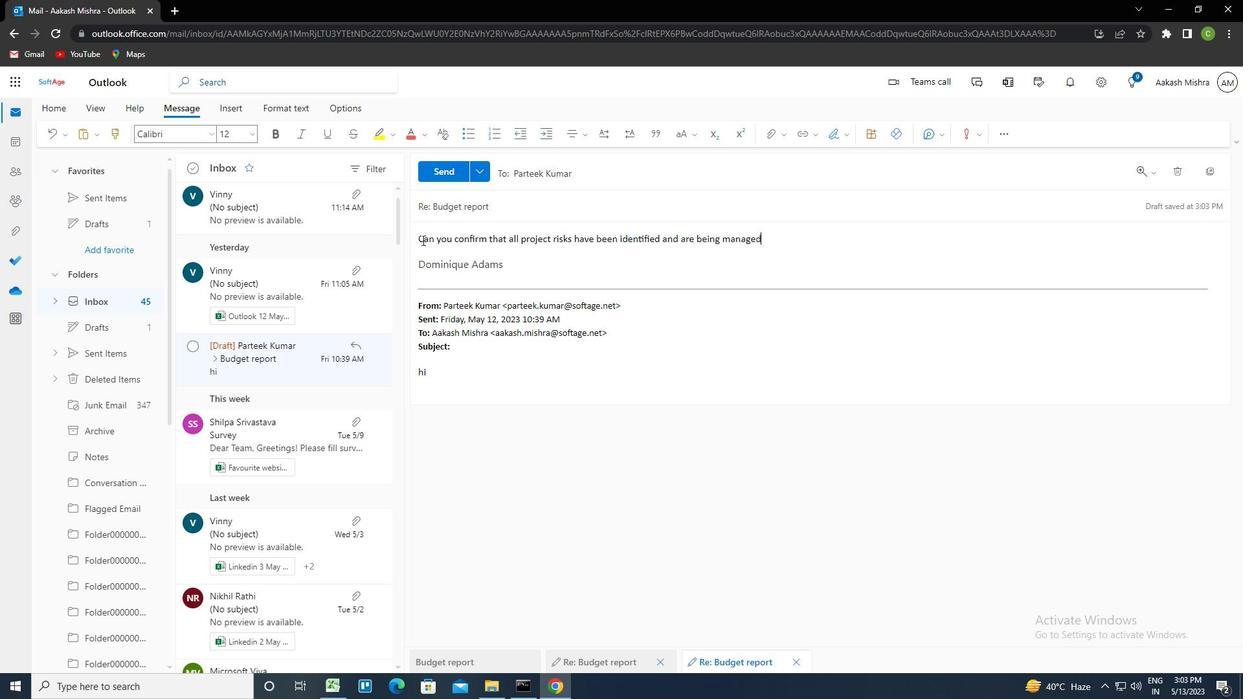 
Action: Mouse moved to (538, 174)
Screenshot: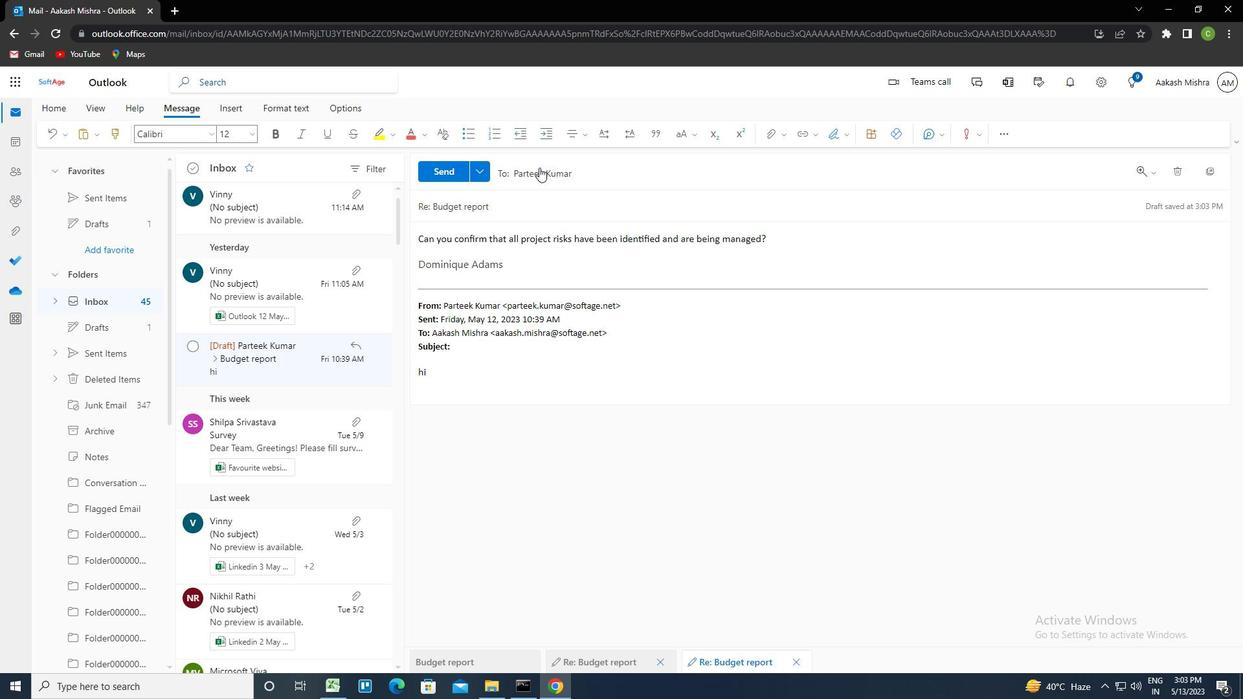 
Action: Mouse pressed left at (538, 174)
Screenshot: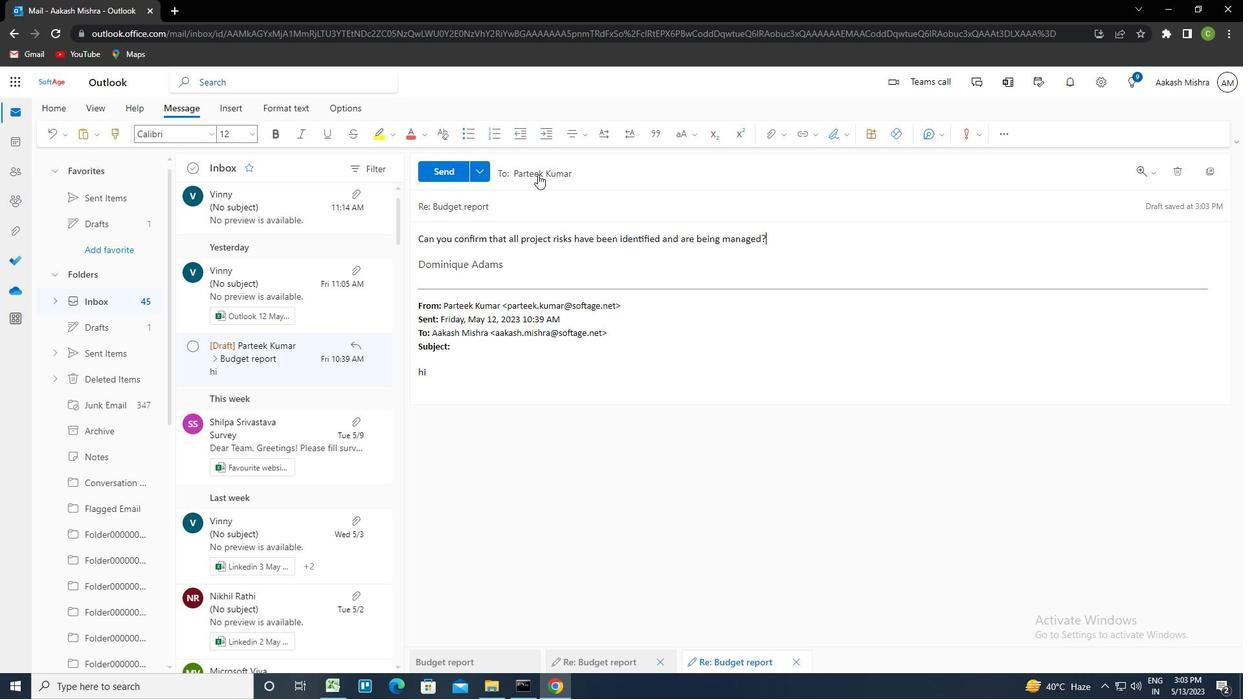 
Action: Mouse moved to (477, 229)
Screenshot: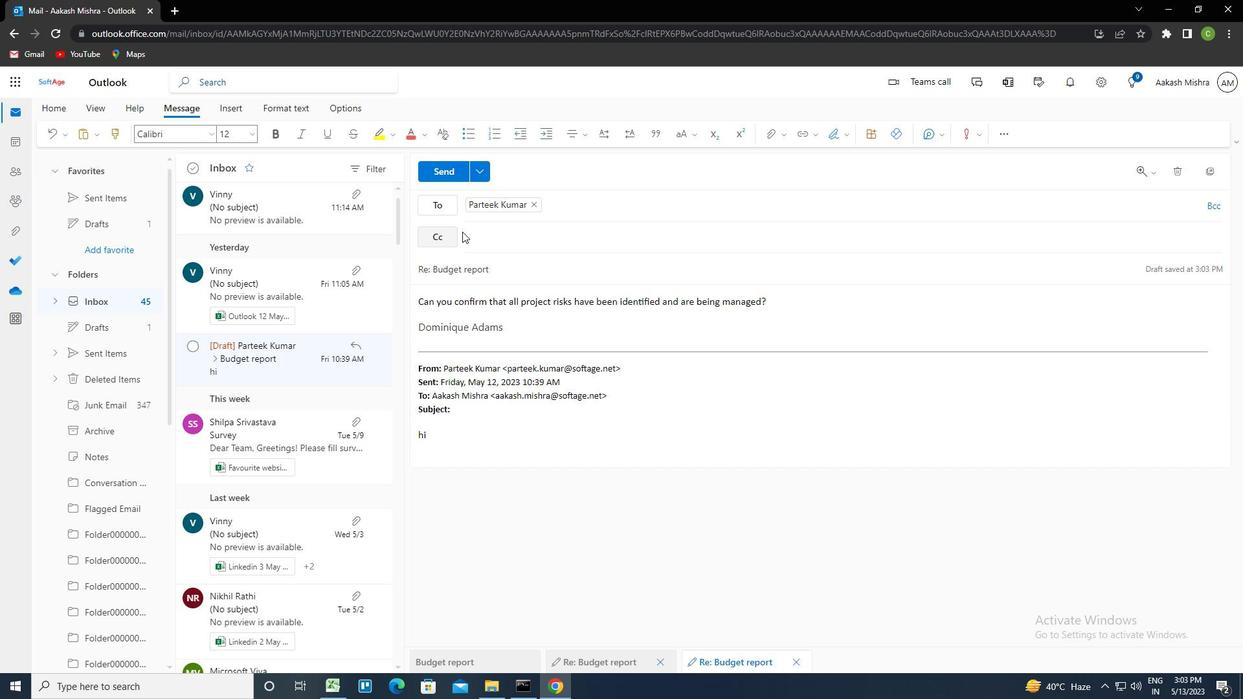 
Action: Mouse pressed left at (477, 229)
Screenshot: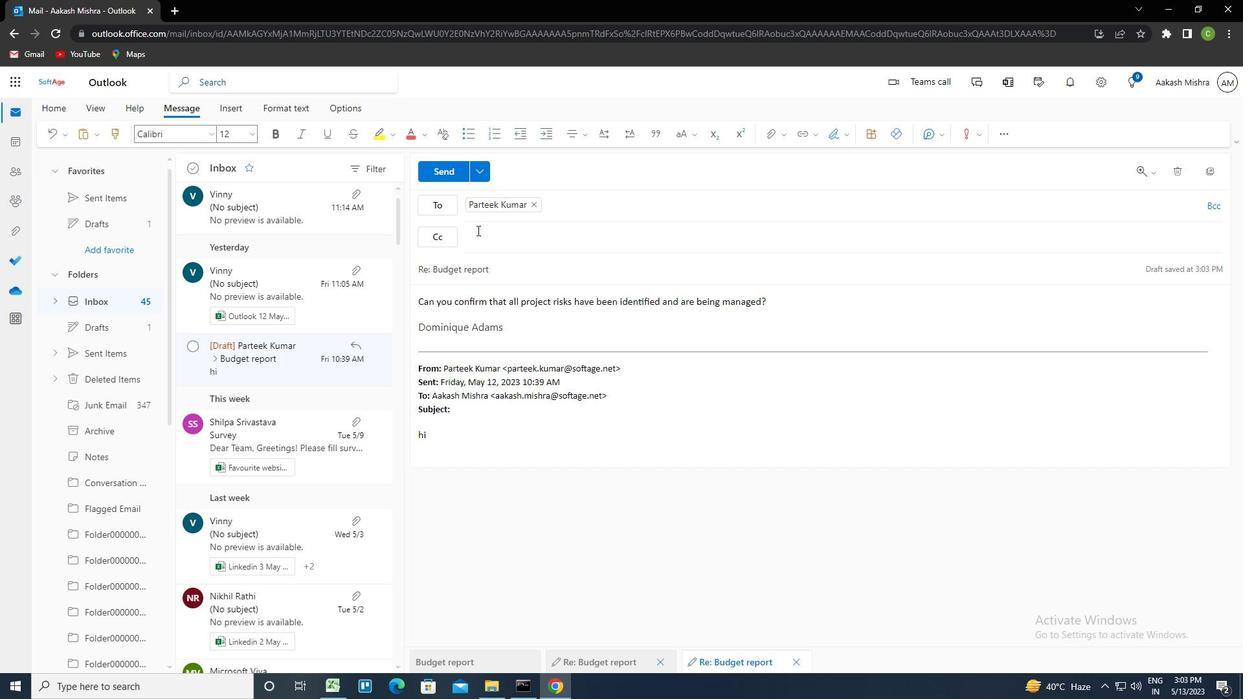 
Action: Key pressed <Key.shift>SOFTAGE.5<Key.shift>@SOFTAGE.NET<Key.enter>
Screenshot: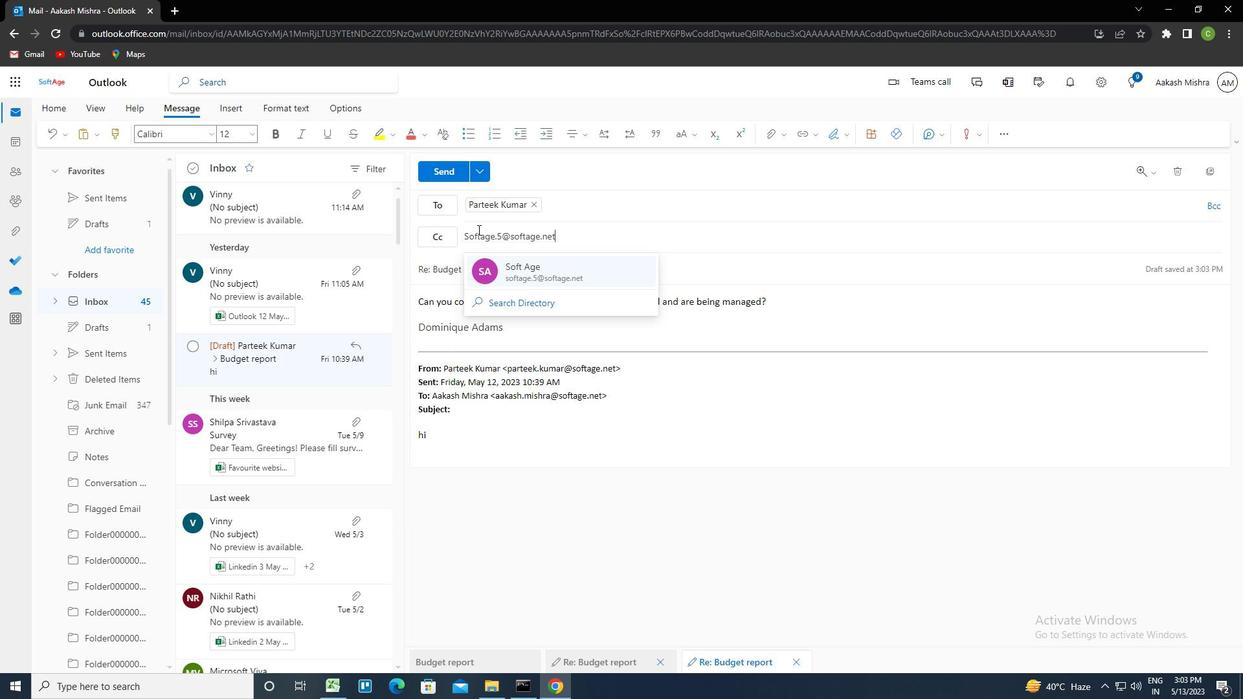 
Action: Mouse moved to (786, 135)
Screenshot: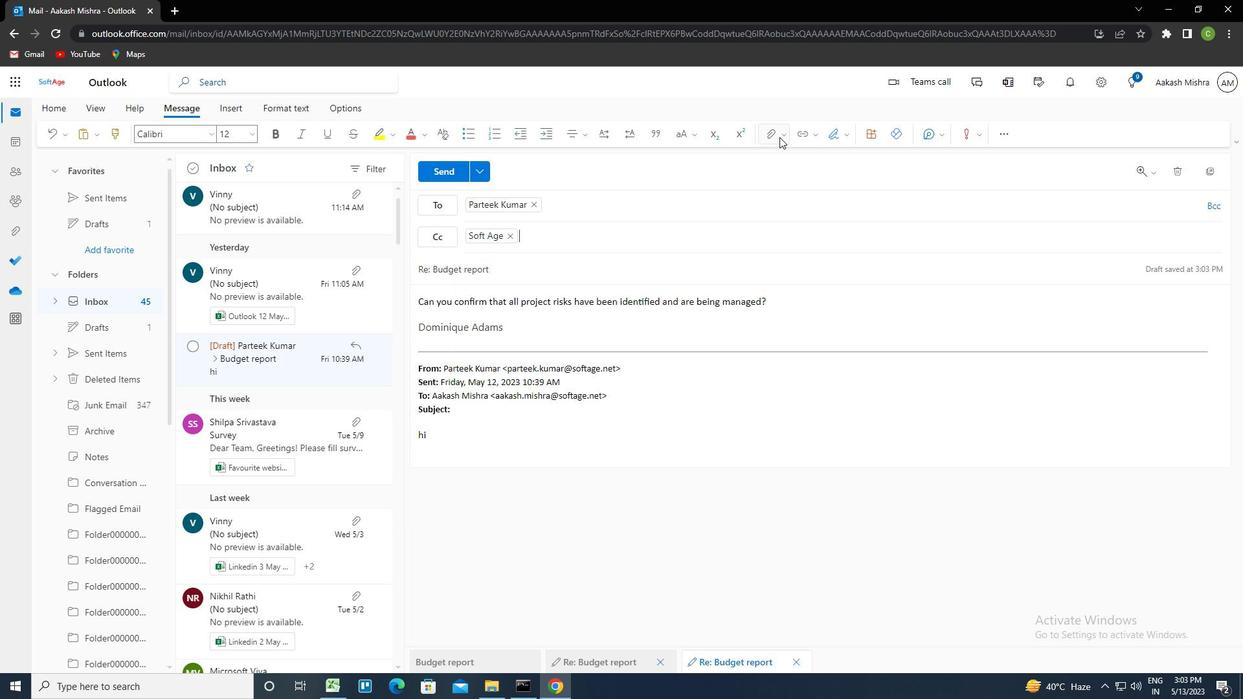 
Action: Mouse pressed left at (786, 135)
Screenshot: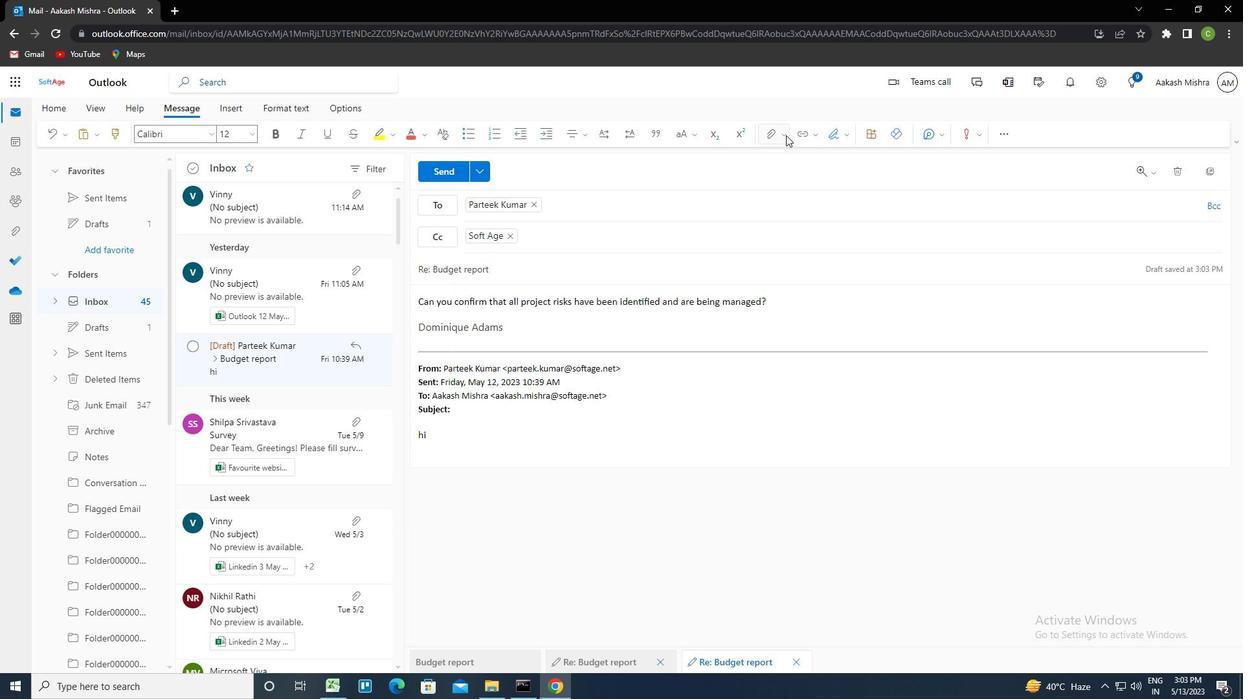 
Action: Mouse moved to (718, 156)
Screenshot: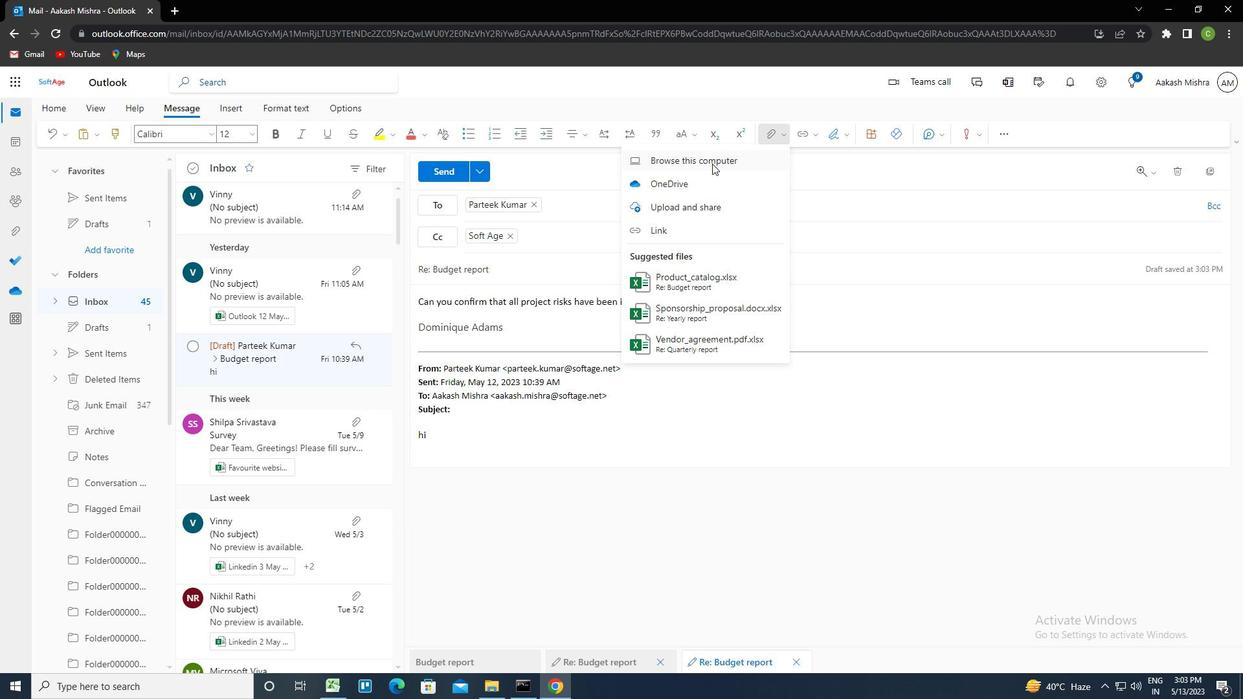
Action: Mouse pressed left at (718, 156)
Screenshot: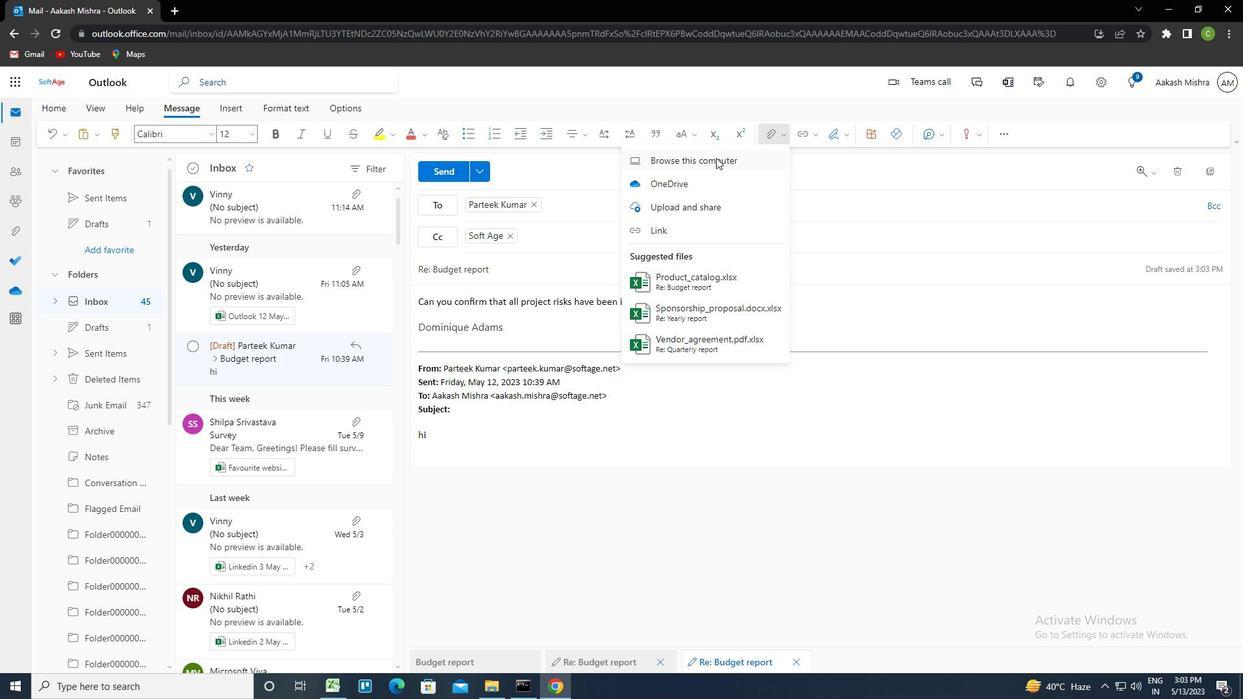 
Action: Mouse moved to (182, 165)
Screenshot: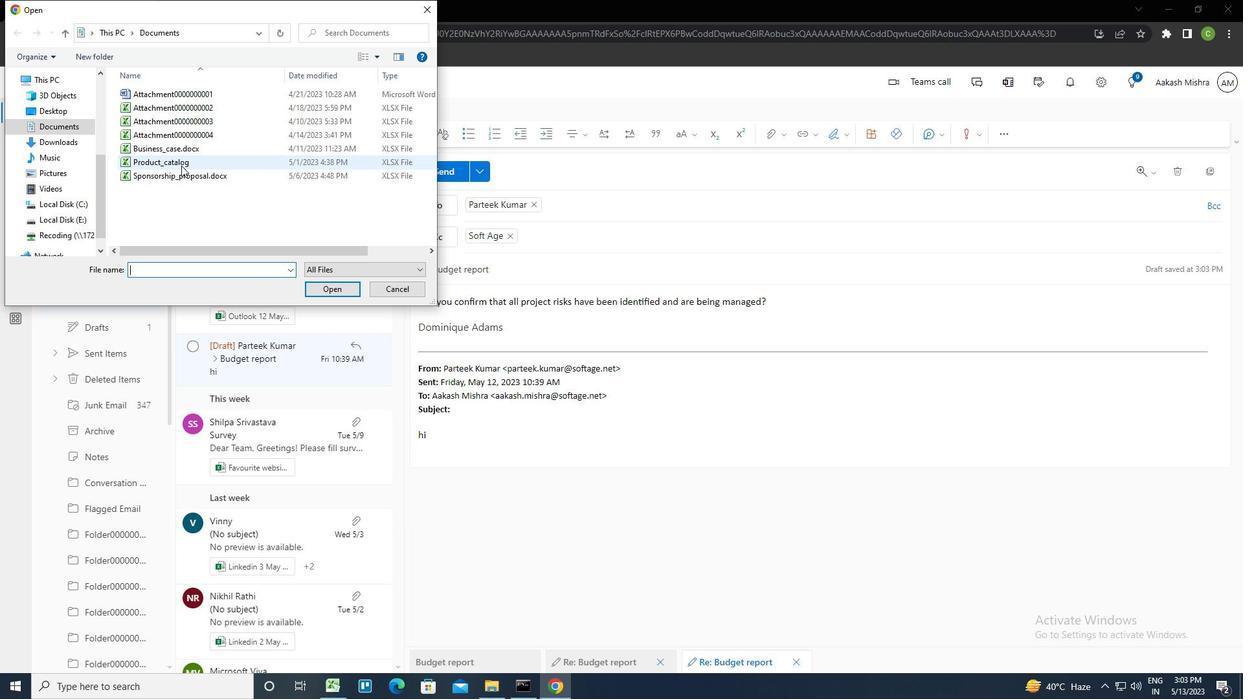 
Action: Mouse pressed left at (182, 165)
Screenshot: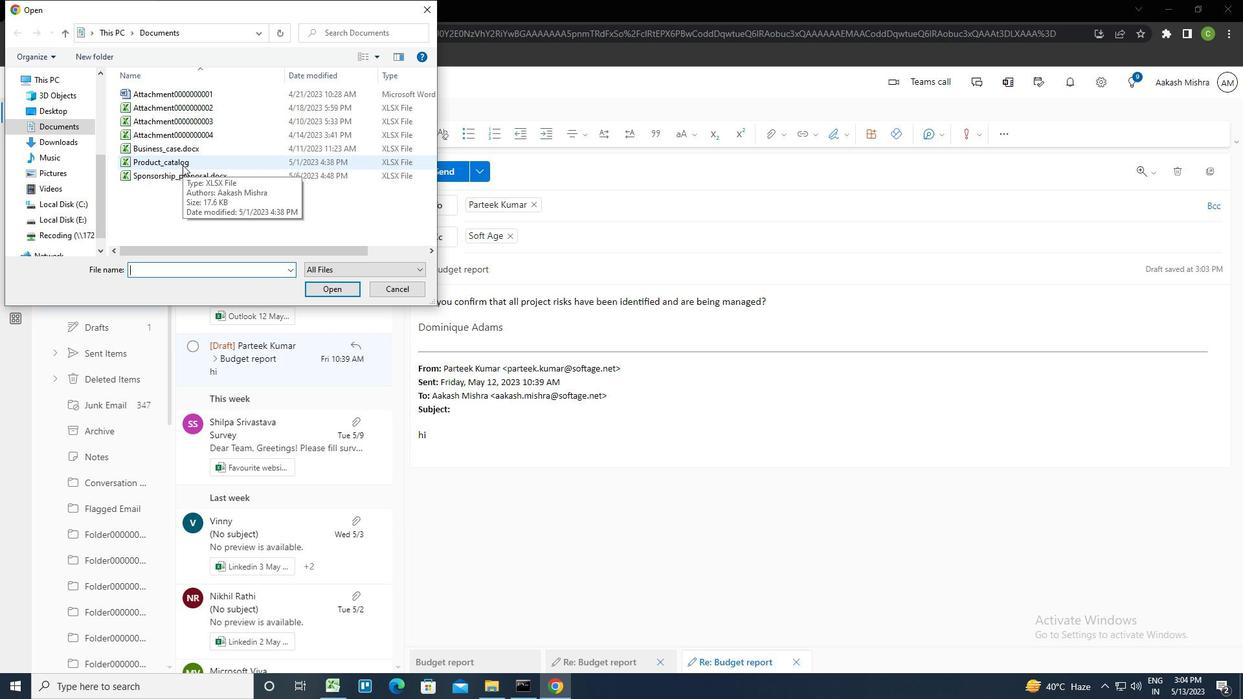 
Action: Key pressed <Key.f2><Key.right><Key.shift_r><Key.shift_r>_PDF
Screenshot: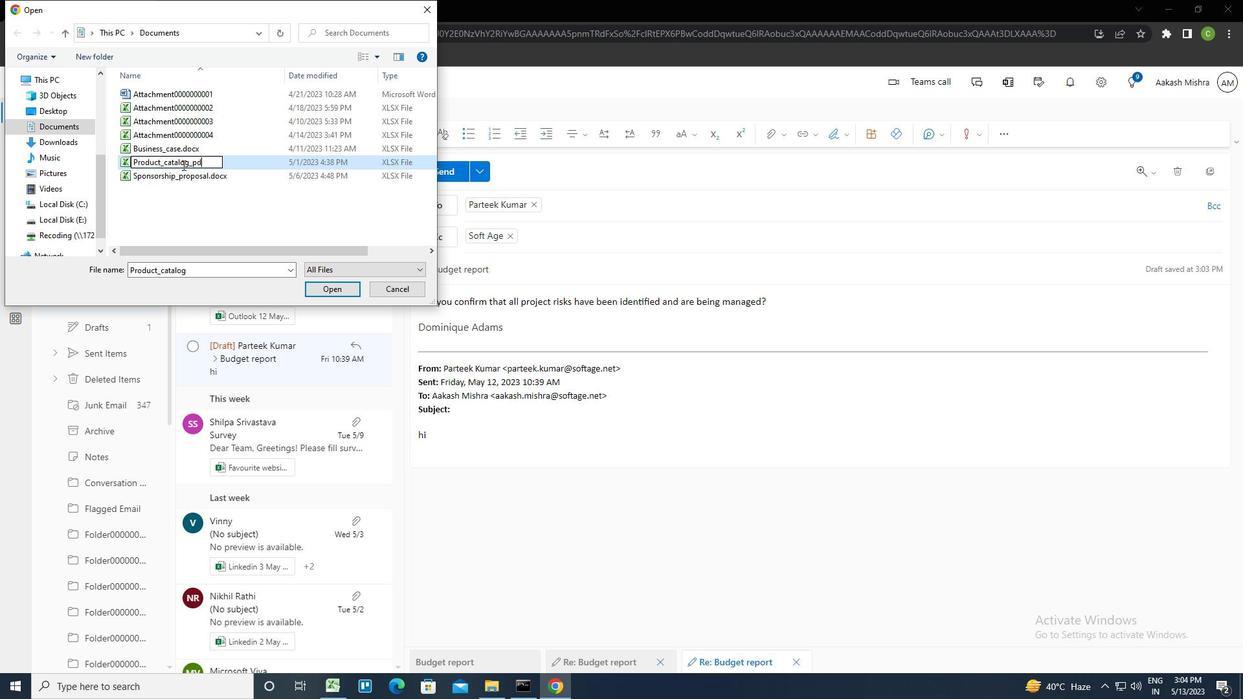 
Action: Mouse moved to (330, 288)
Screenshot: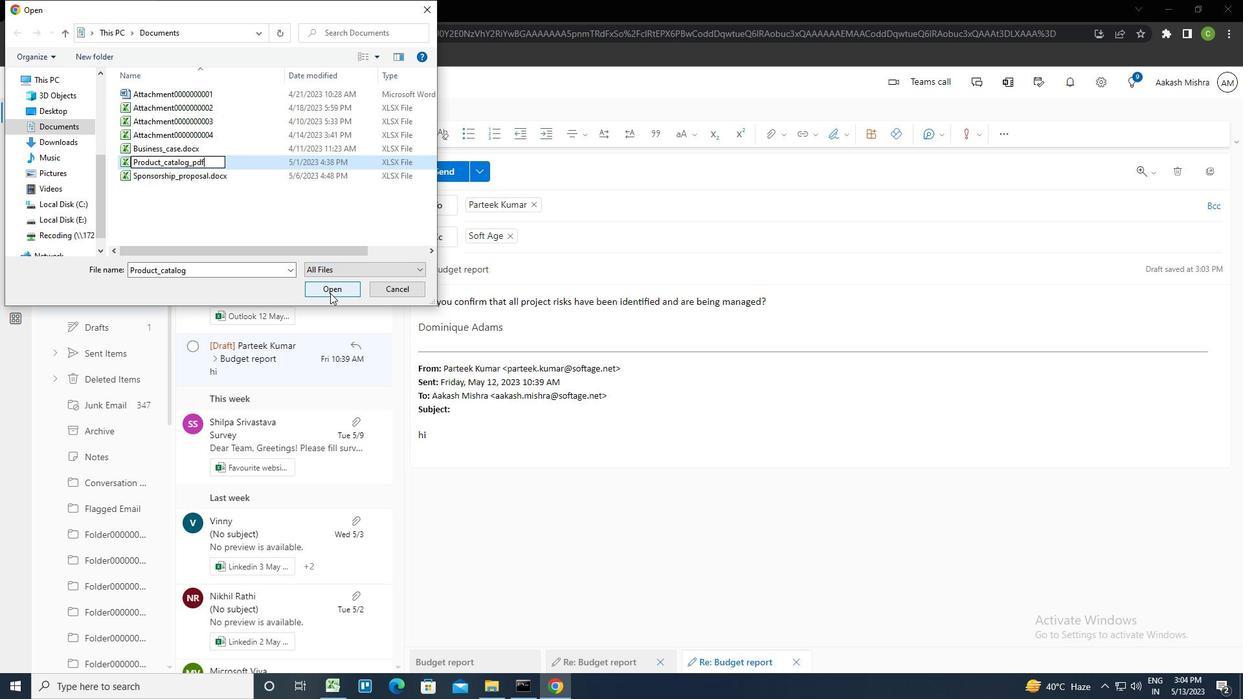 
Action: Mouse pressed left at (330, 288)
Screenshot: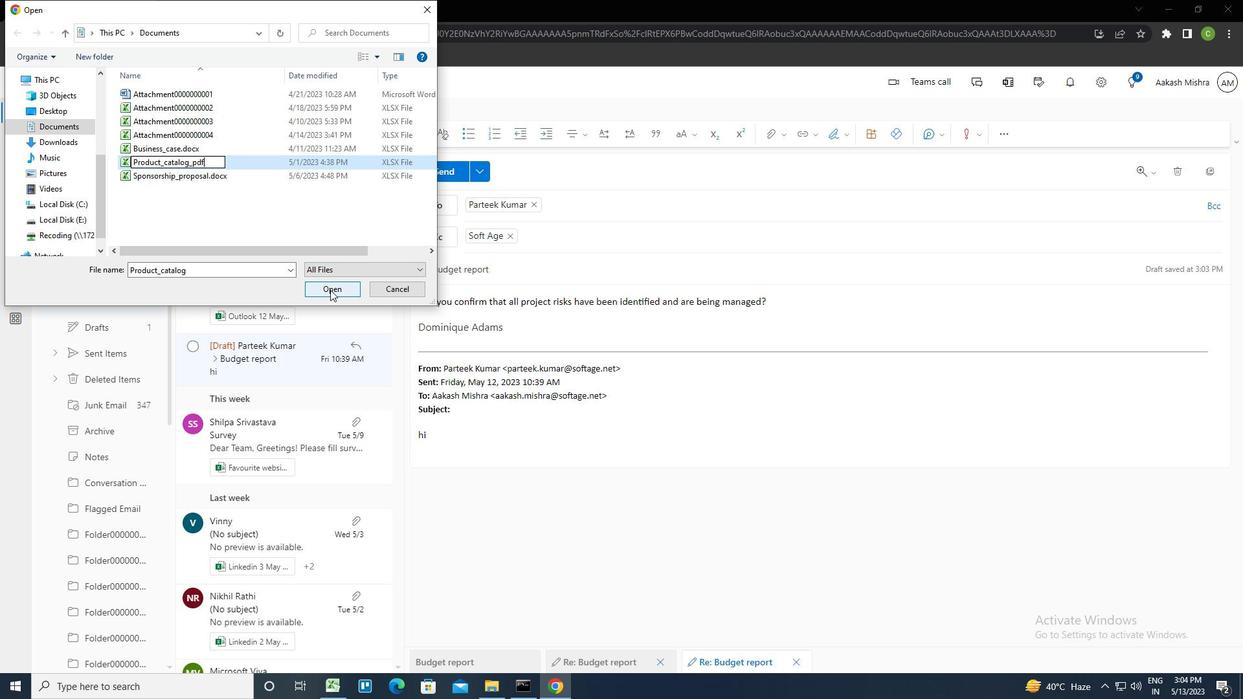 
Action: Mouse pressed left at (330, 288)
Screenshot: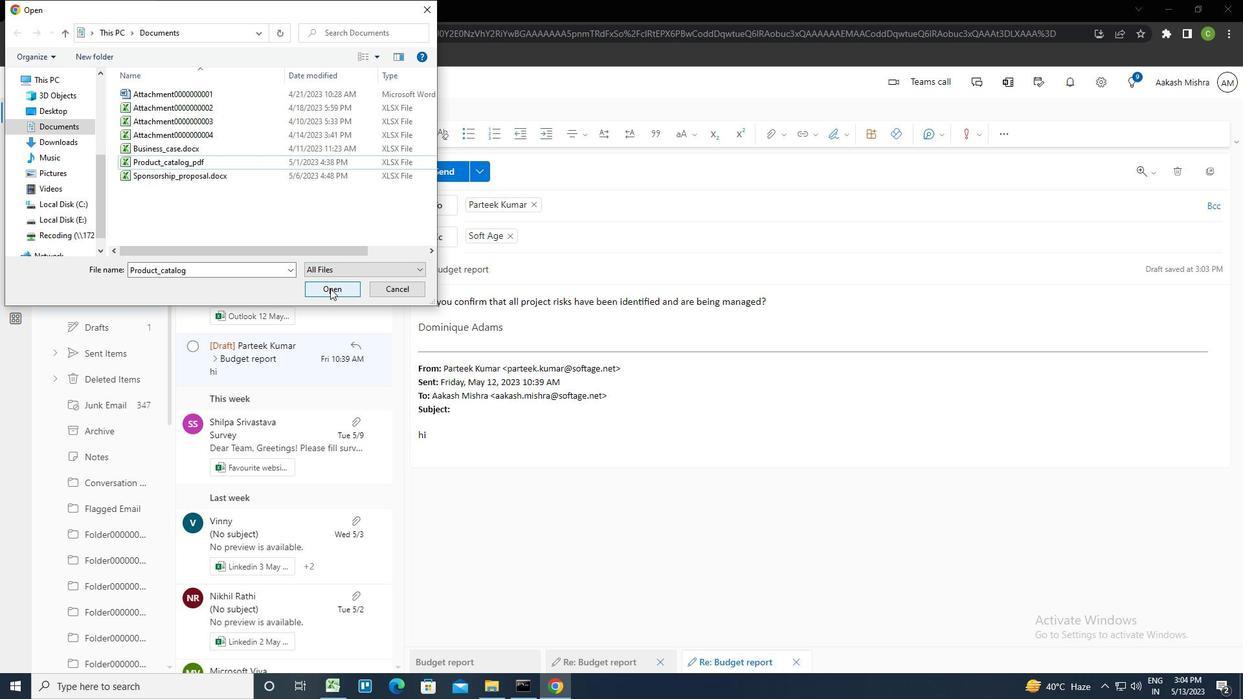 
Action: Mouse moved to (705, 352)
Screenshot: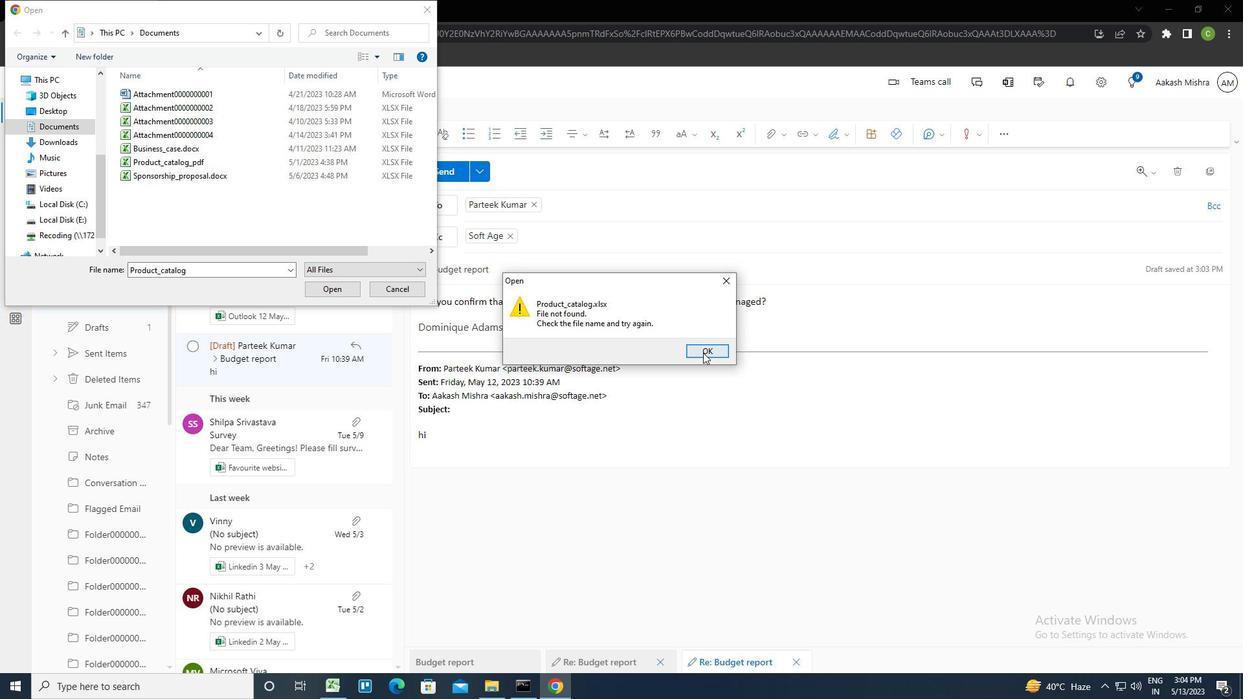 
Action: Mouse pressed left at (705, 352)
Screenshot: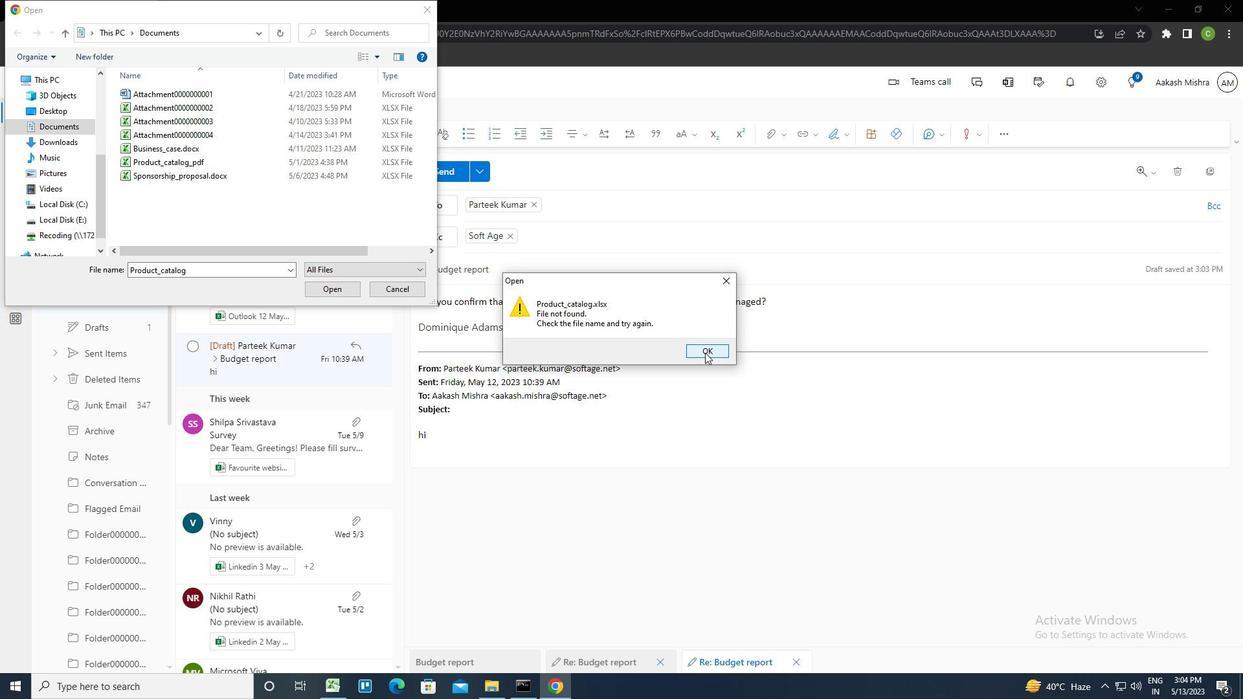 
Action: Mouse moved to (338, 290)
Screenshot: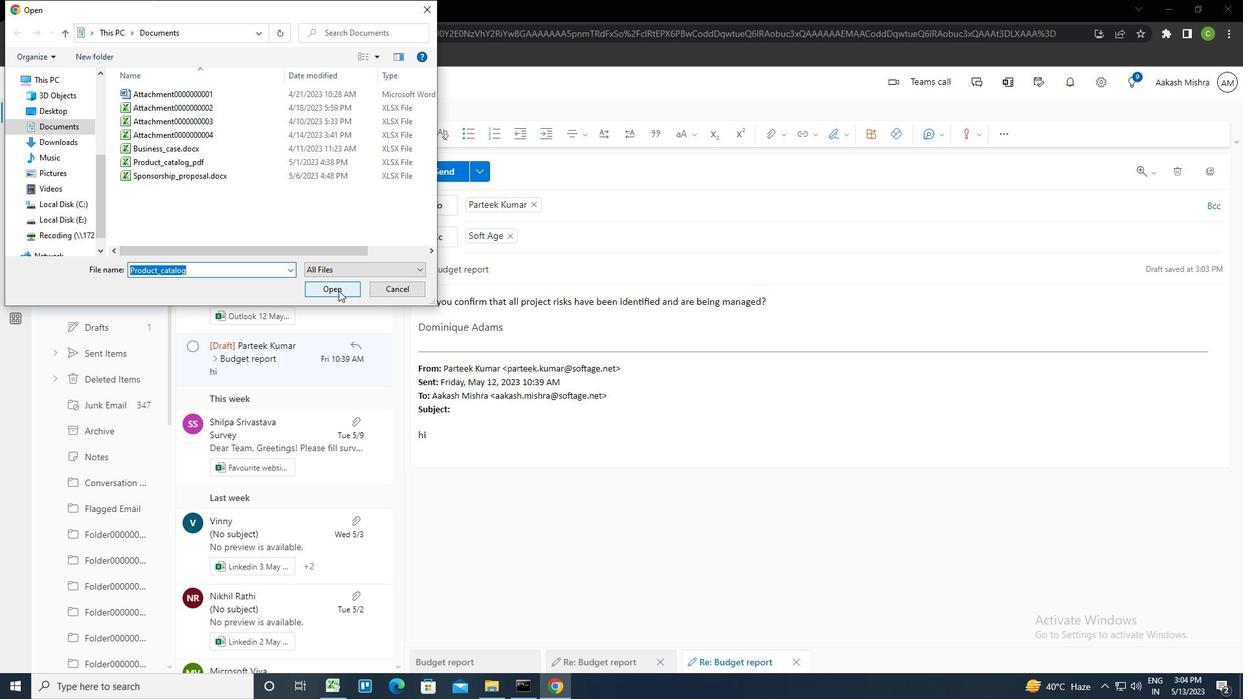 
Action: Mouse pressed left at (338, 290)
Screenshot: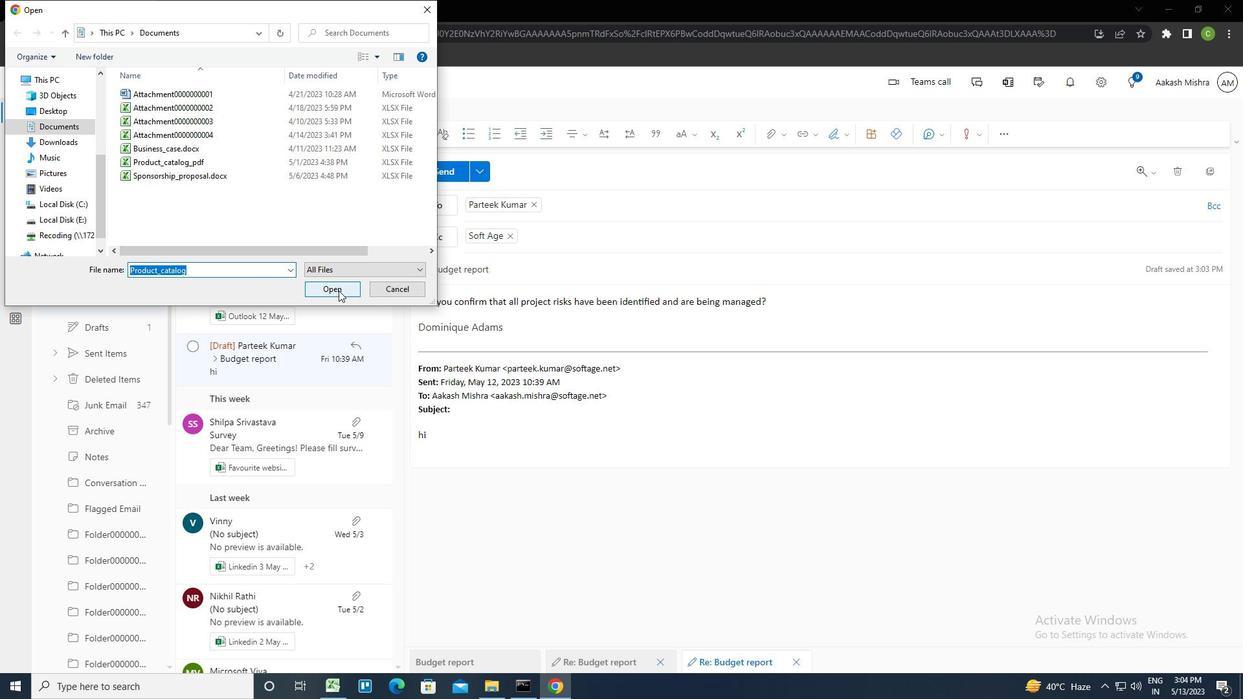 
Action: Mouse moved to (703, 351)
Screenshot: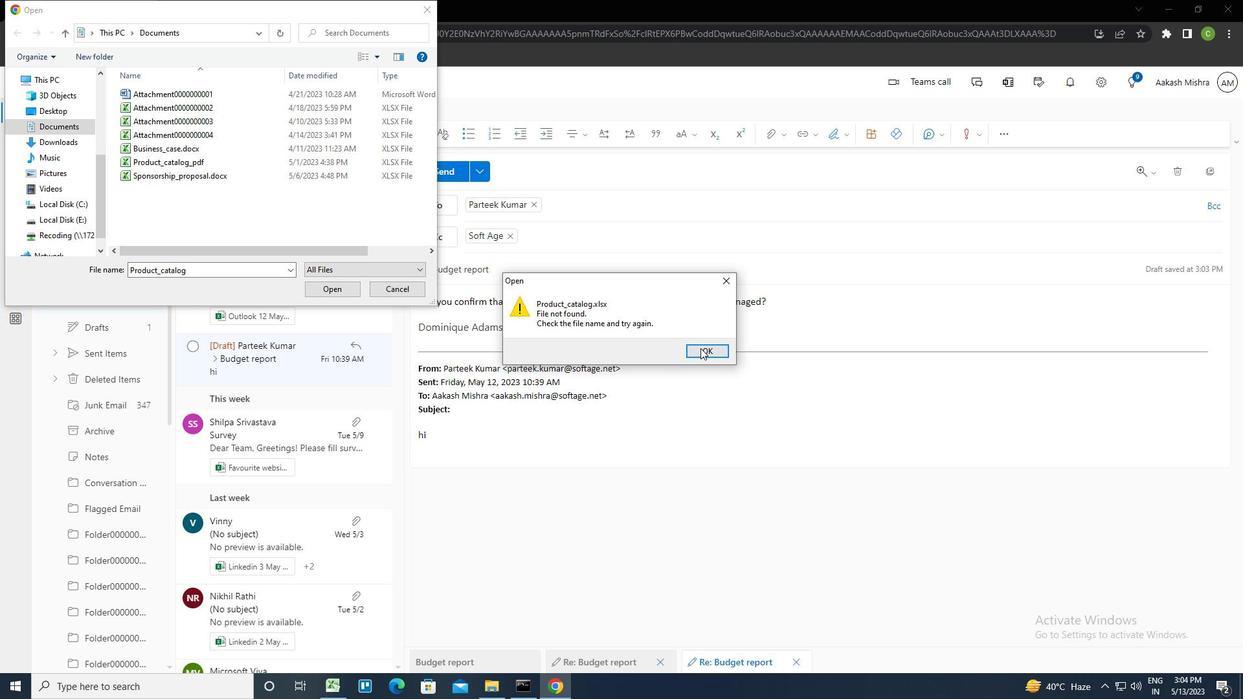
Action: Mouse pressed left at (703, 351)
Screenshot: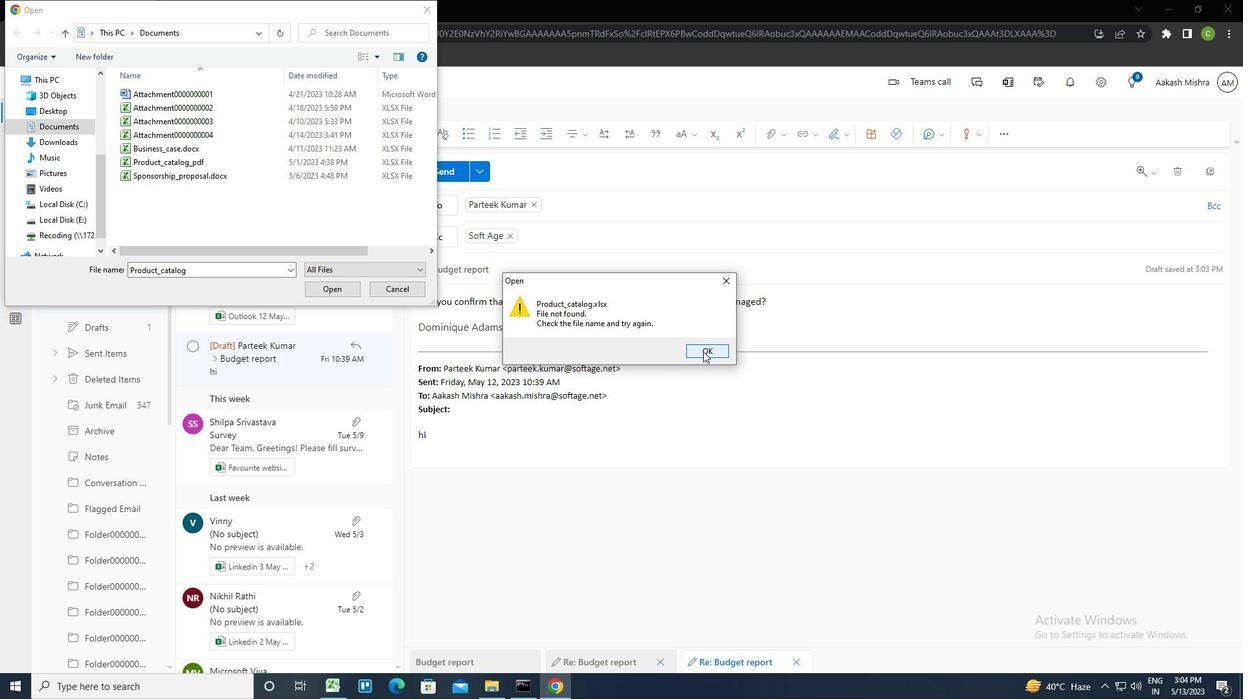 
Action: Mouse moved to (203, 161)
Screenshot: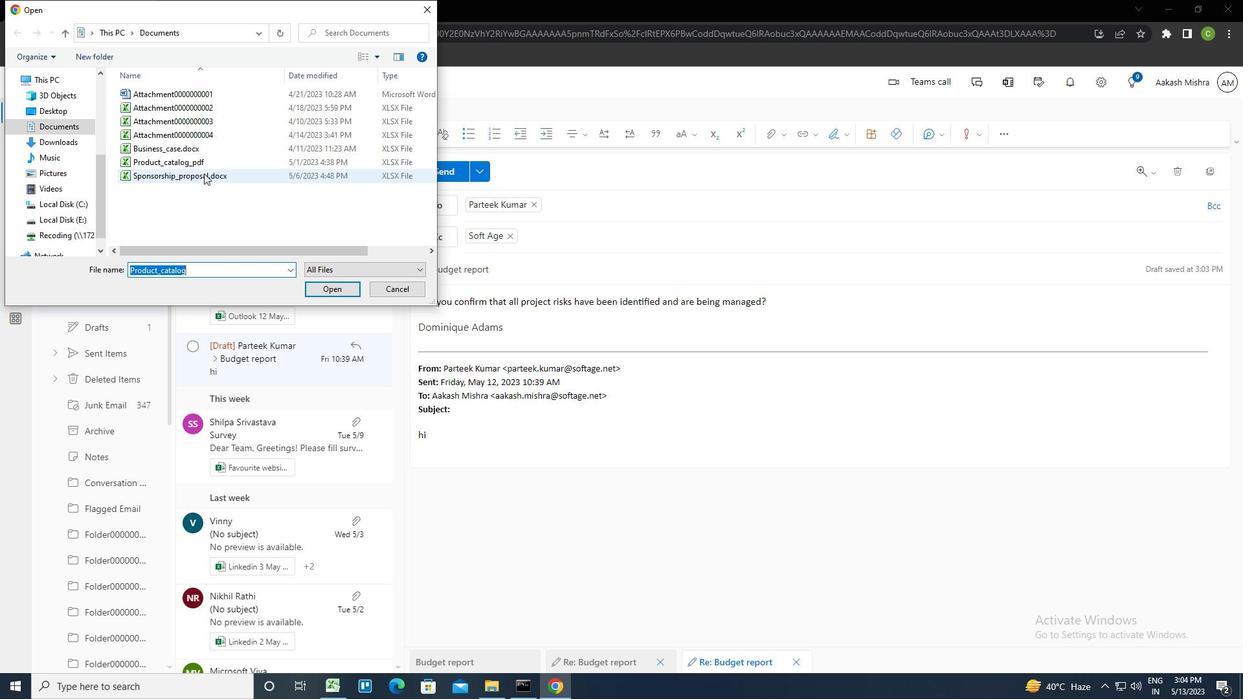
Action: Mouse pressed left at (203, 161)
Screenshot: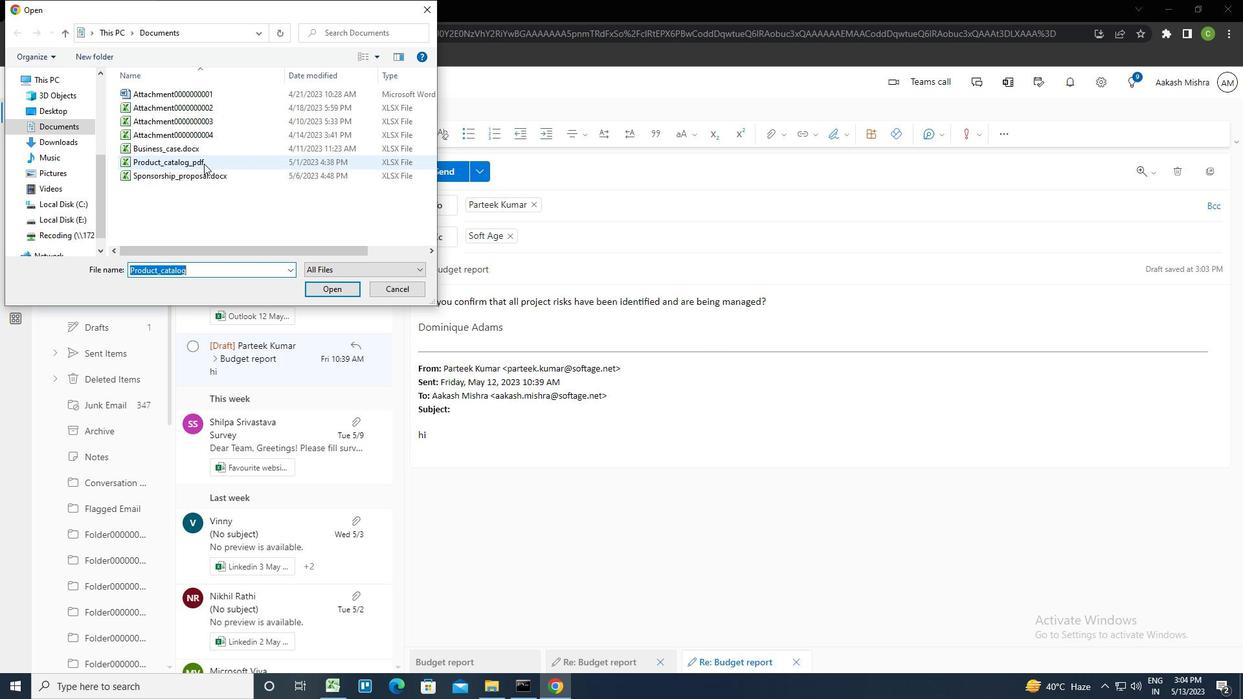 
Action: Key pressed <Key.f2><Key.down><Key.backspace><Key.backspace><Key.backspace><Key.backspace><Key.enter>
Screenshot: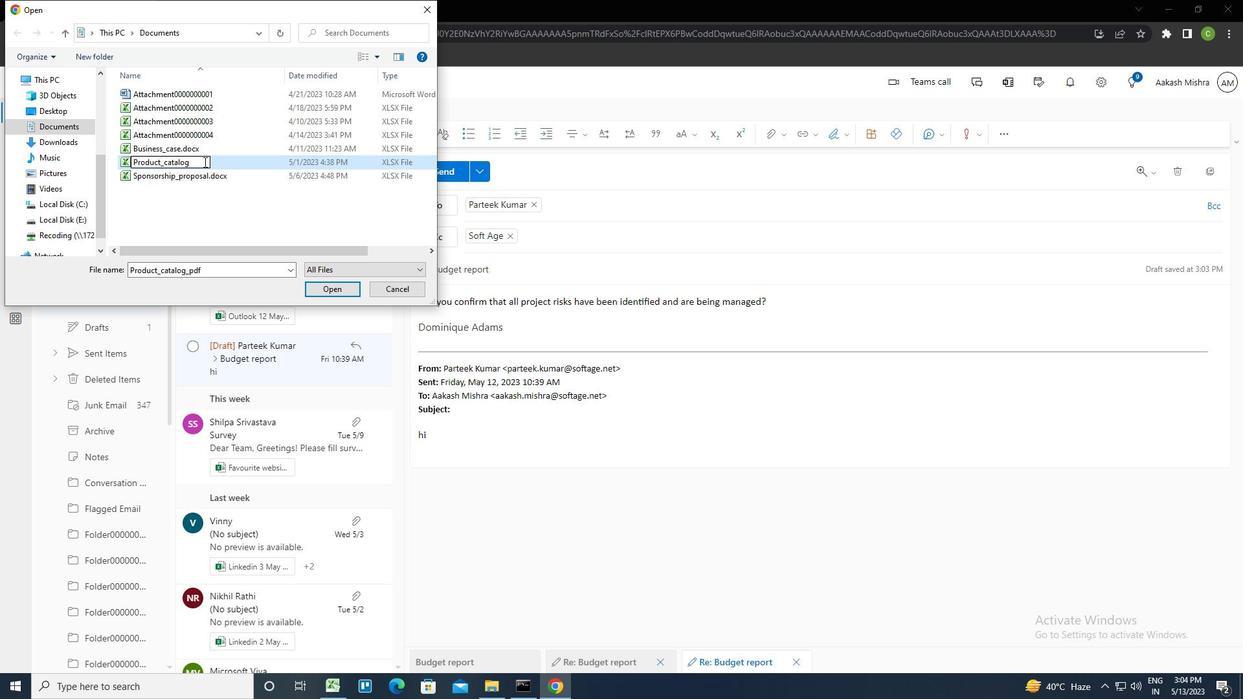 
Action: Mouse moved to (328, 290)
Screenshot: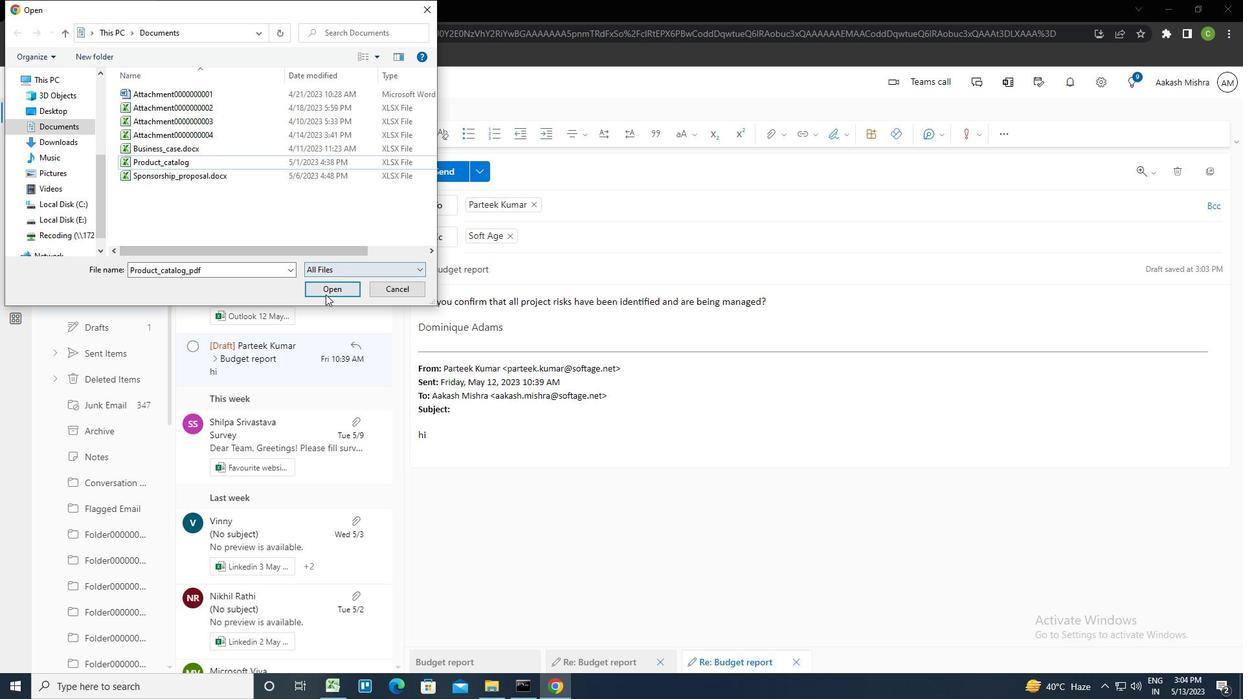 
Action: Mouse pressed left at (328, 290)
Screenshot: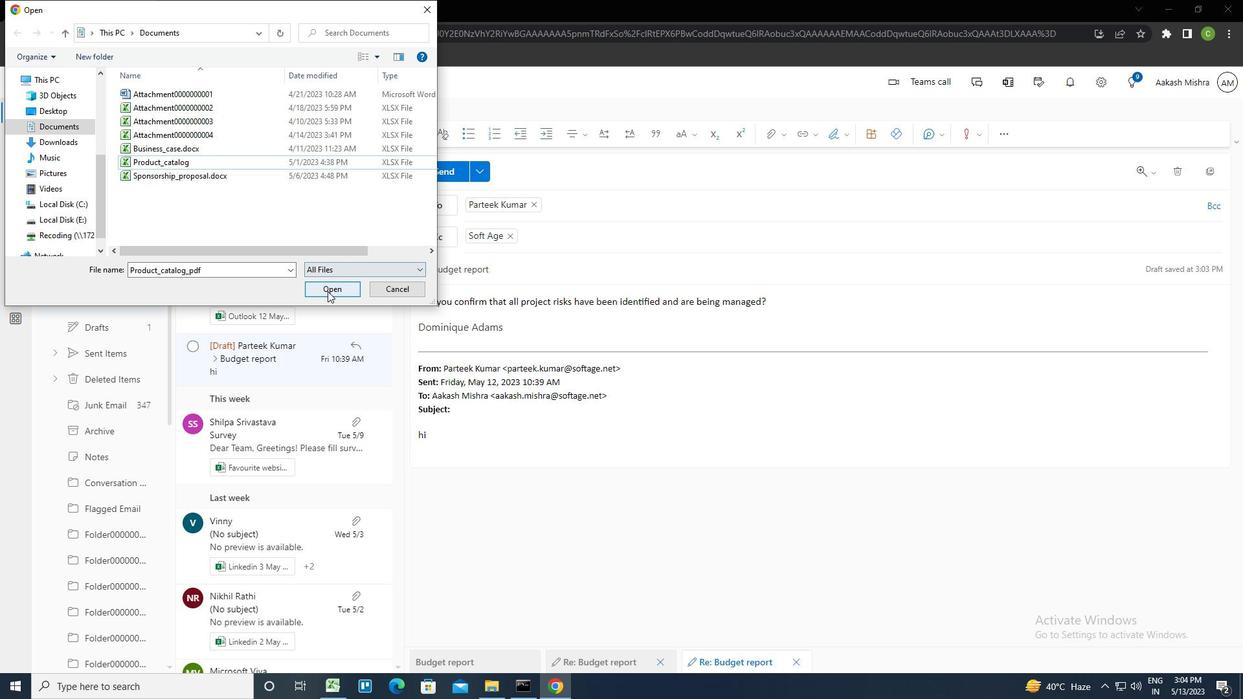 
Action: Mouse moved to (710, 350)
Screenshot: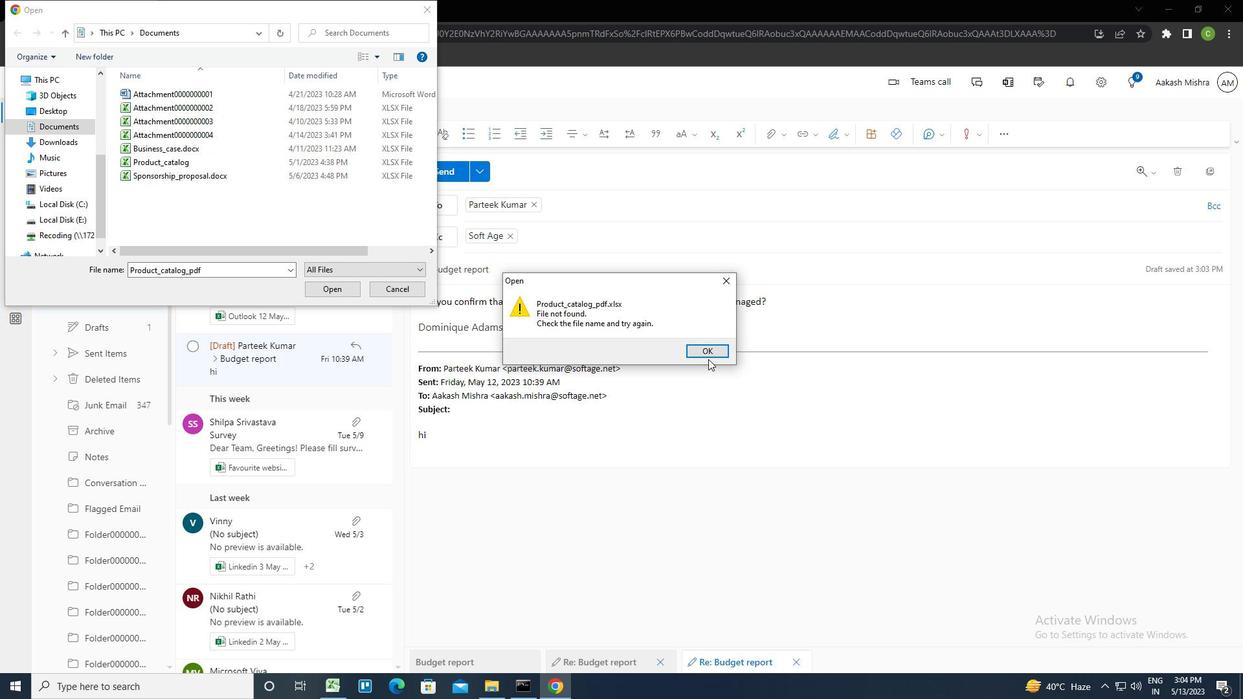 
Action: Mouse pressed left at (710, 350)
Screenshot: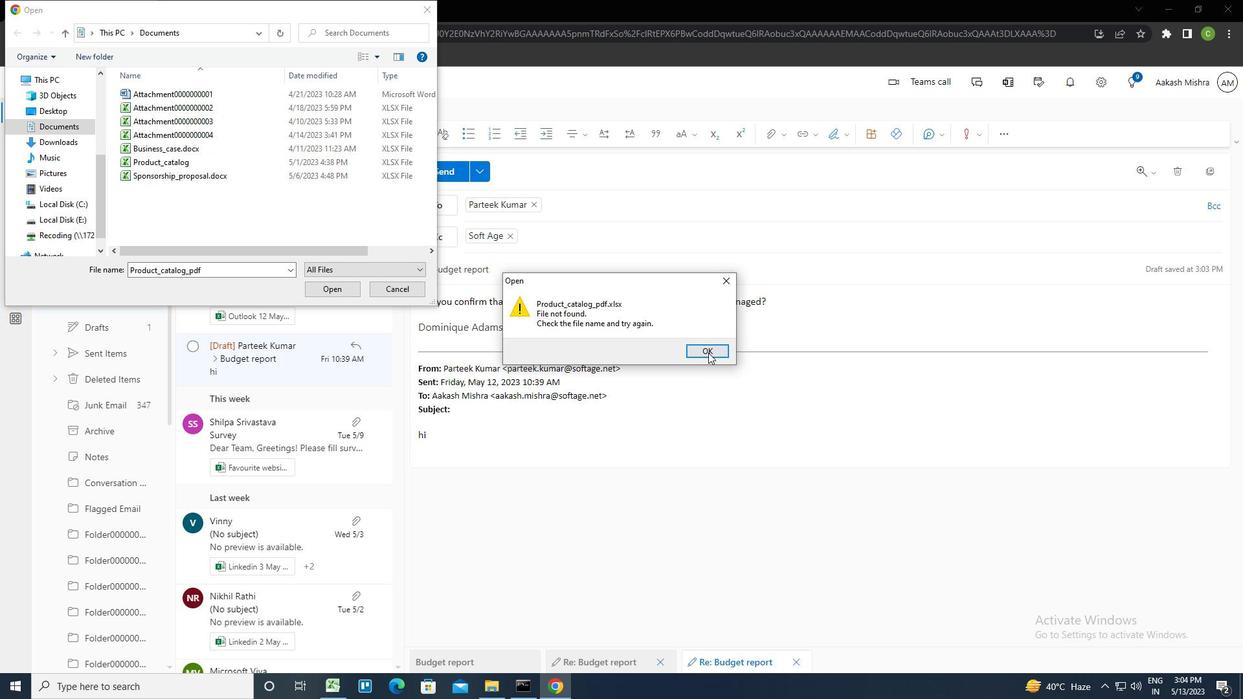 
Action: Mouse moved to (390, 291)
Screenshot: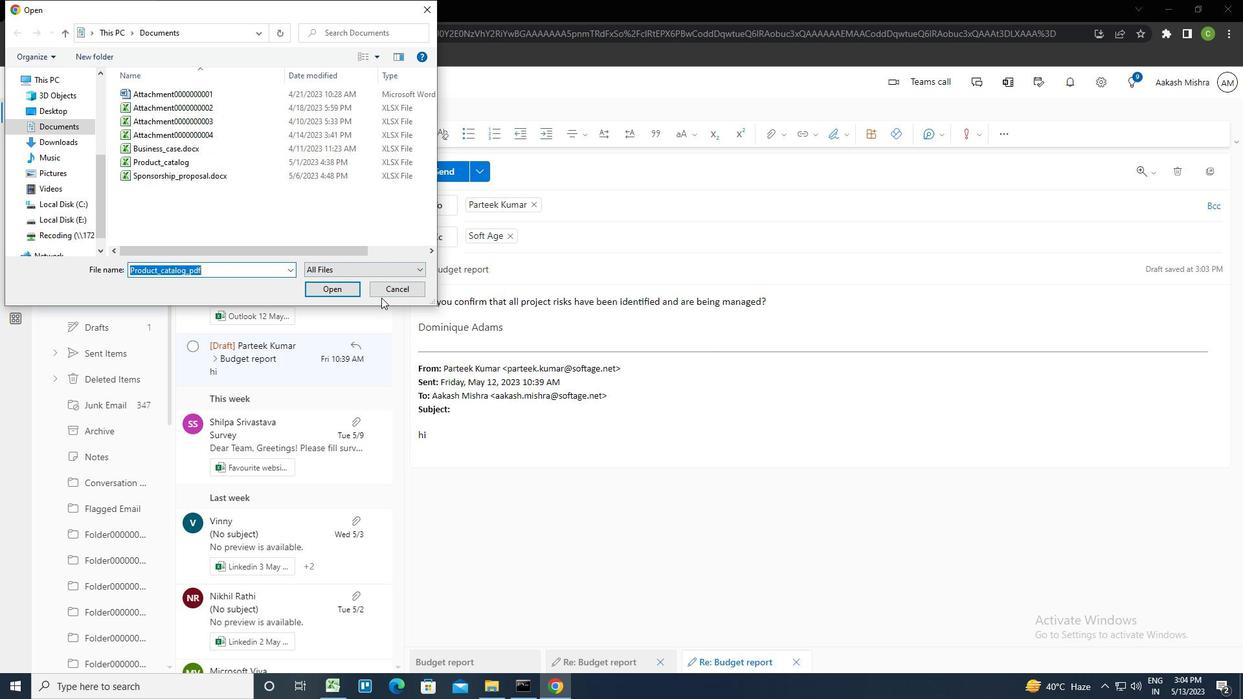
Action: Mouse pressed left at (390, 291)
Screenshot: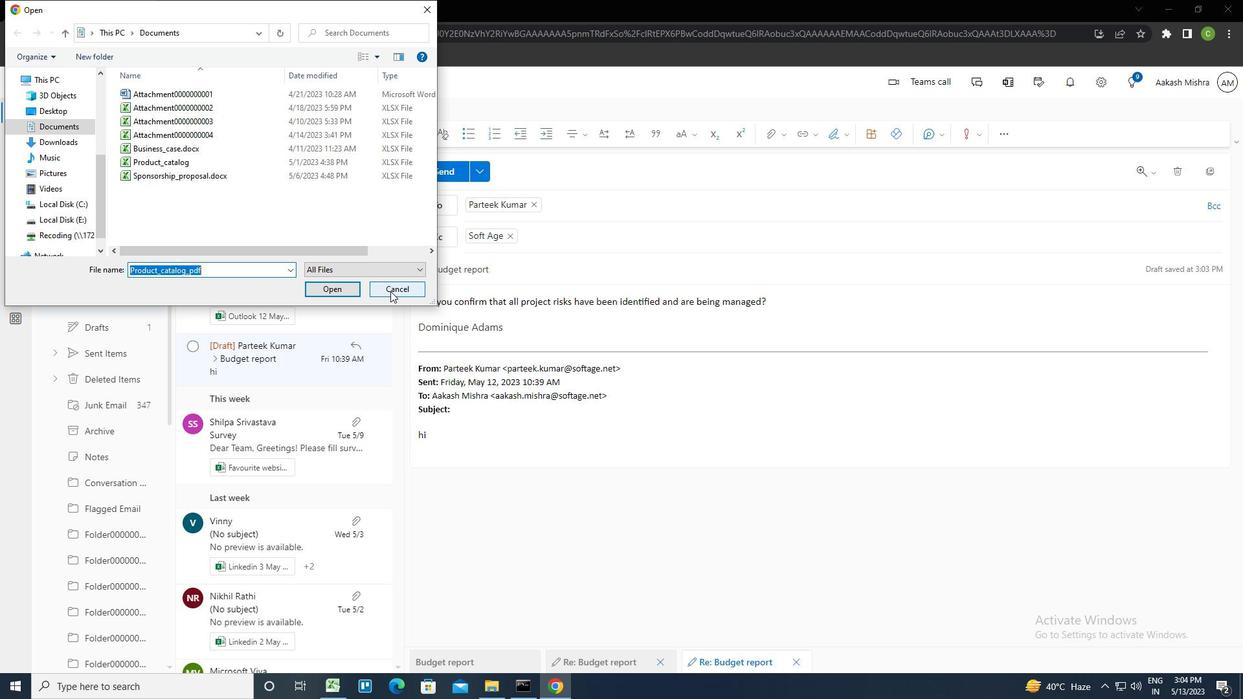 
Action: Mouse moved to (784, 133)
Screenshot: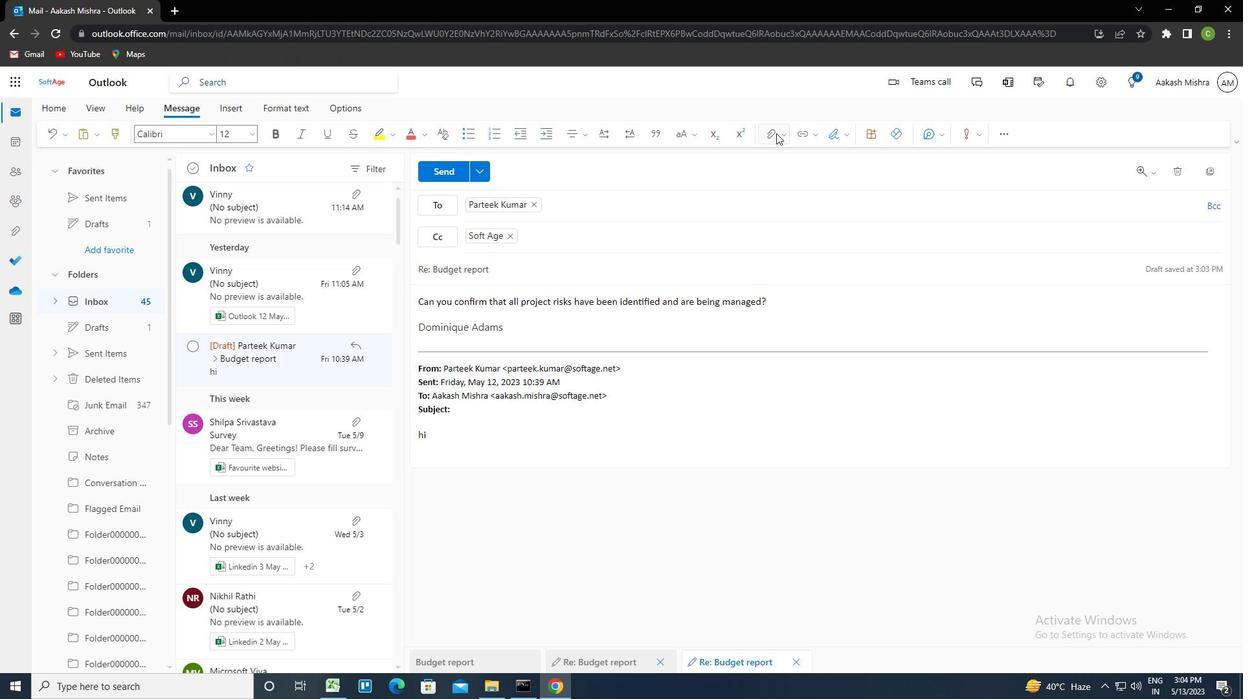 
Action: Mouse pressed left at (784, 133)
Screenshot: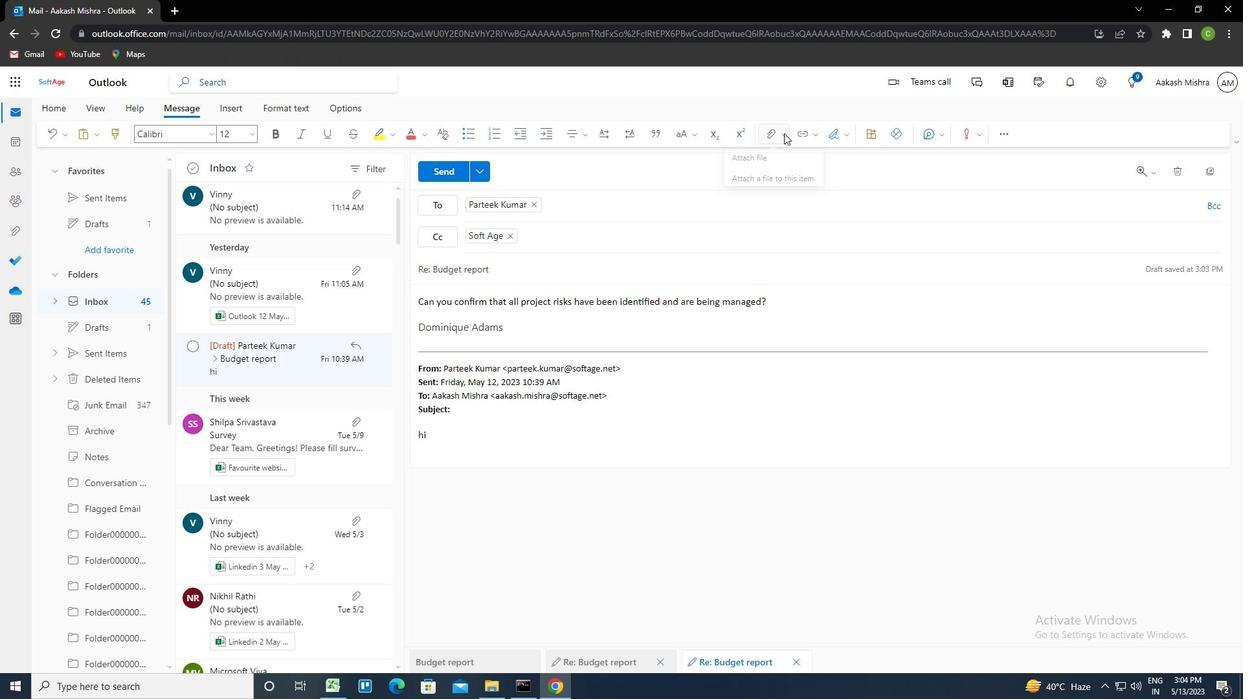 
Action: Mouse moved to (708, 158)
Screenshot: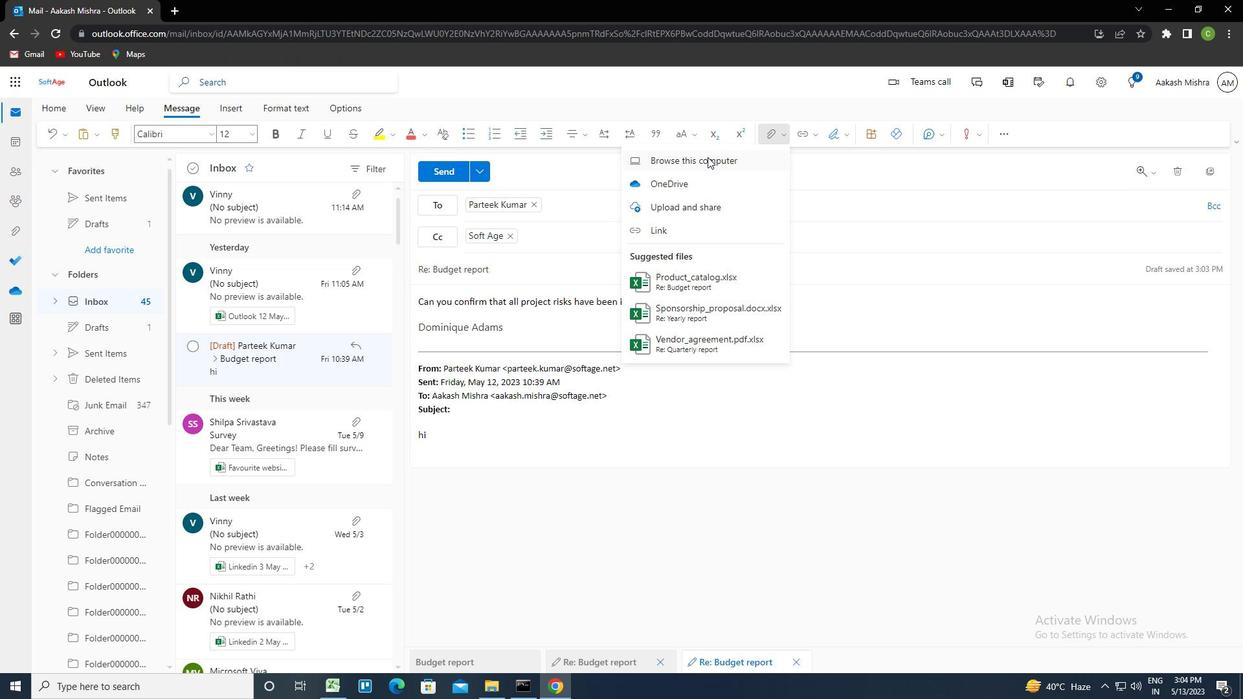 
Action: Mouse pressed left at (708, 158)
Screenshot: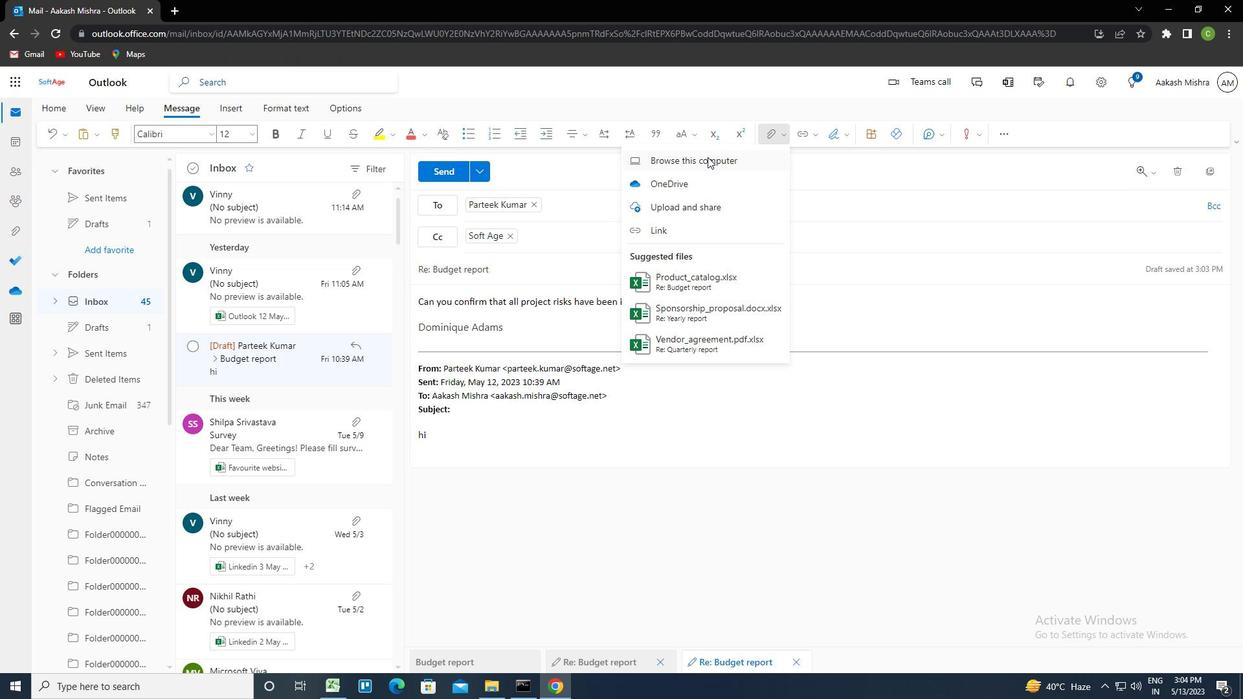 
Action: Mouse moved to (144, 163)
Screenshot: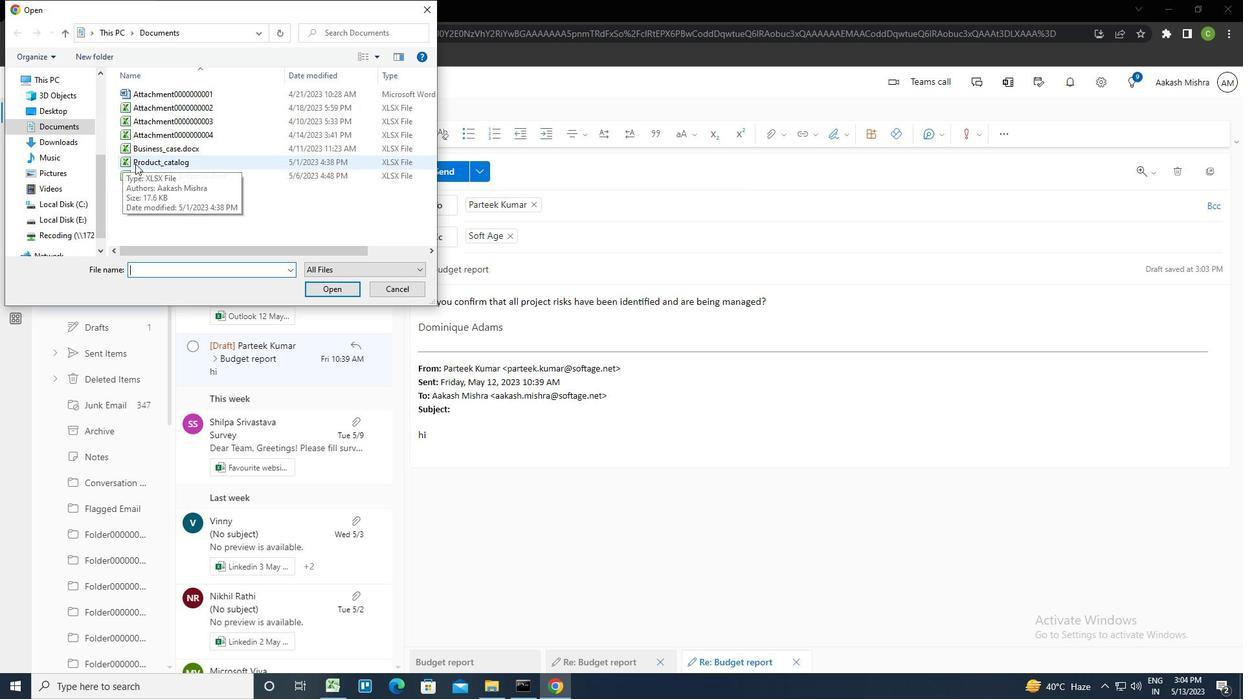 
Action: Mouse pressed left at (144, 163)
Screenshot: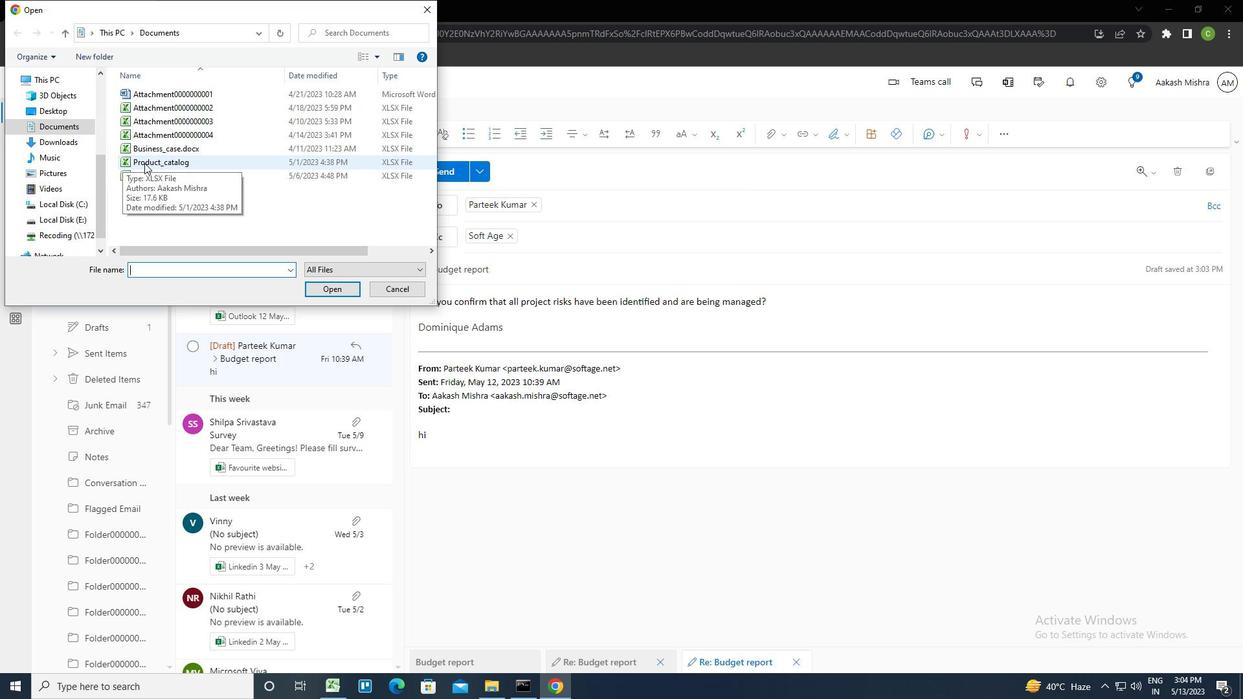 
Action: Mouse moved to (325, 288)
Screenshot: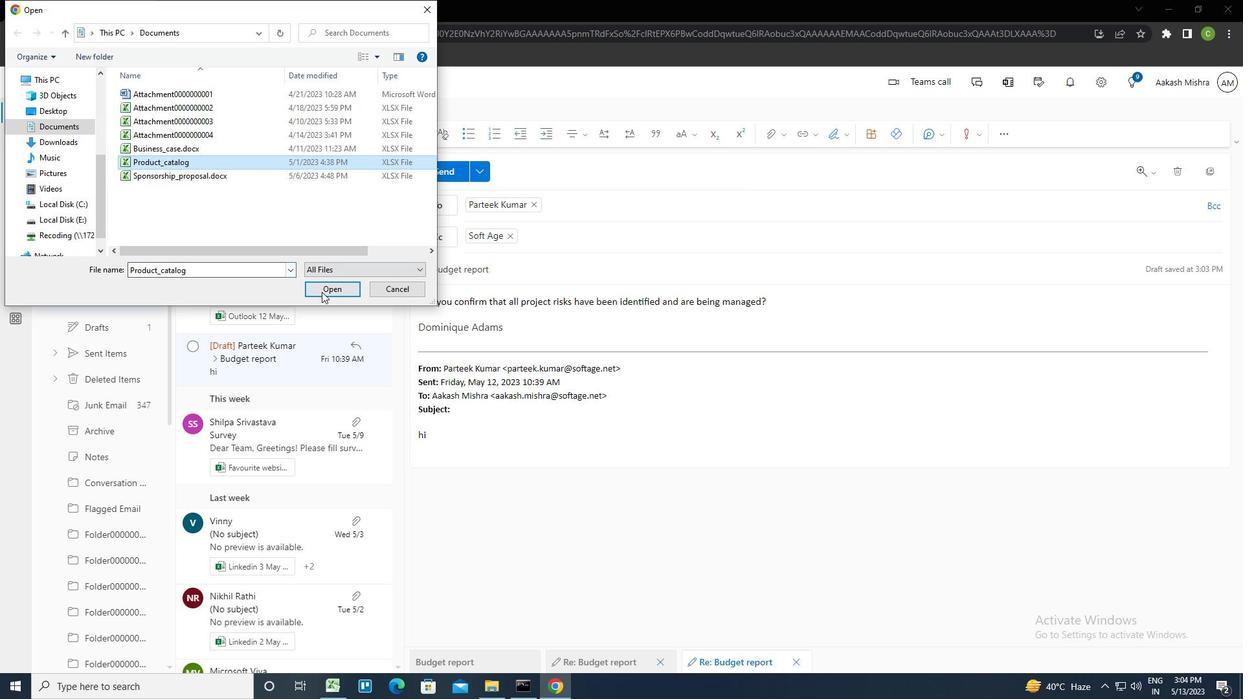 
Action: Mouse pressed left at (325, 288)
Screenshot: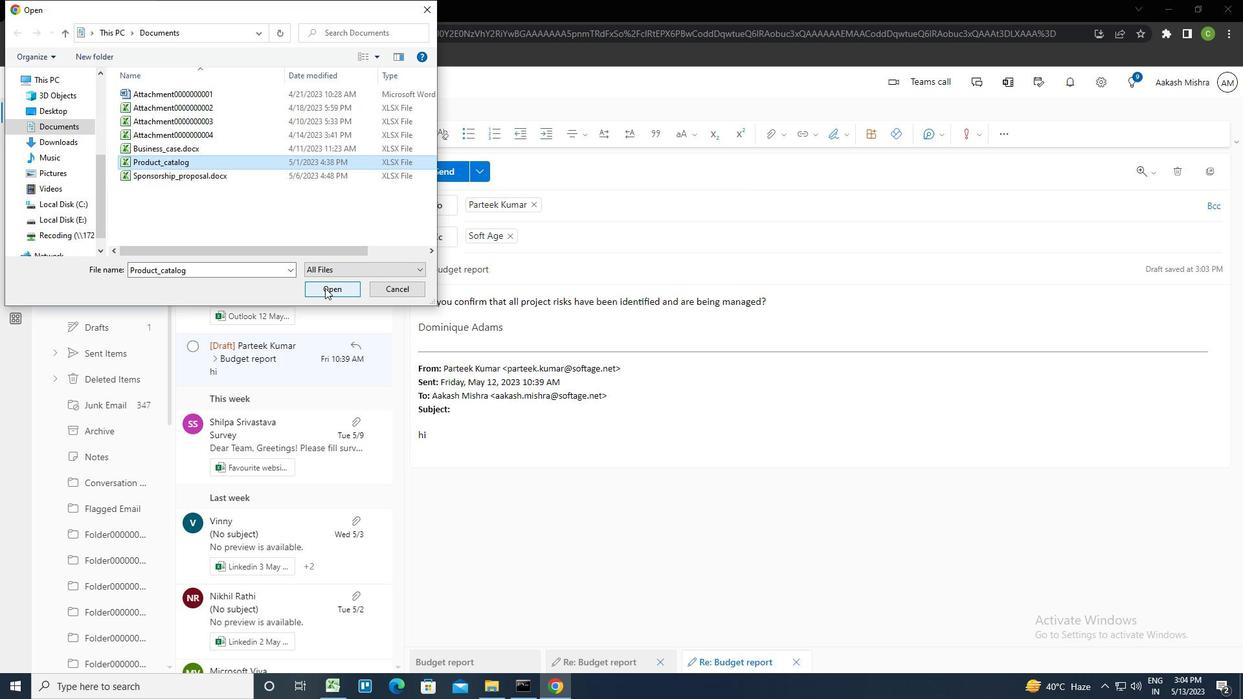 
Action: Mouse moved to (444, 168)
Screenshot: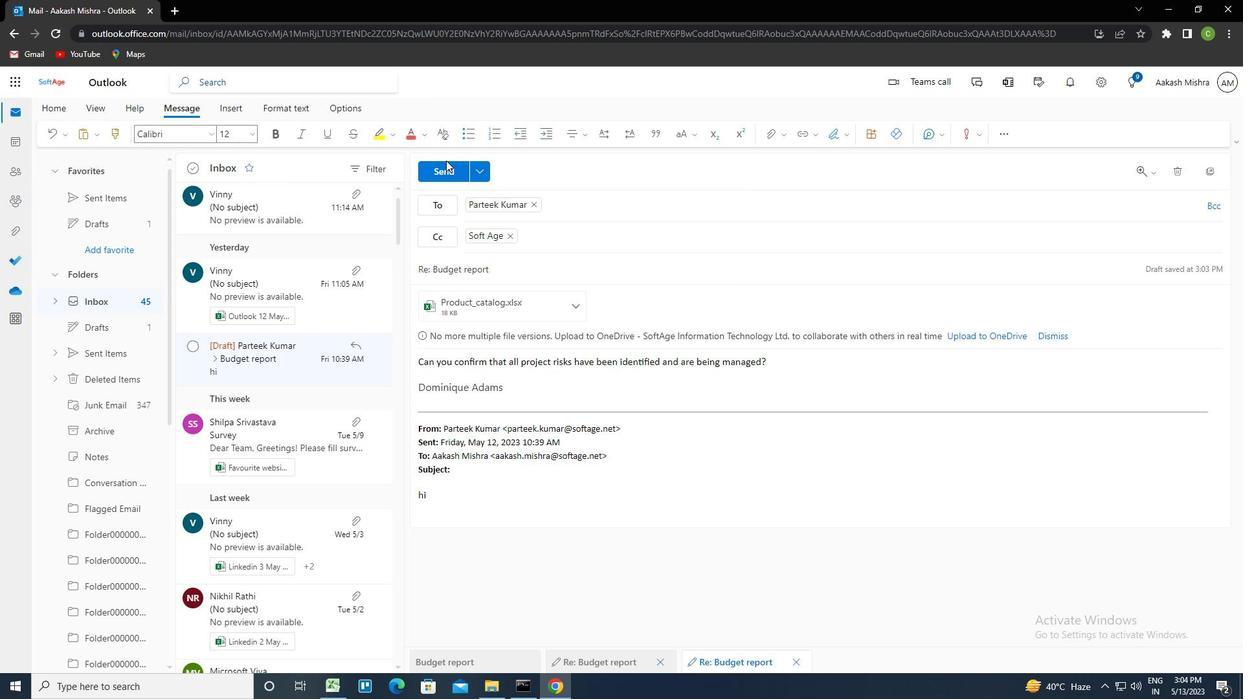 
Action: Mouse pressed left at (444, 168)
Screenshot: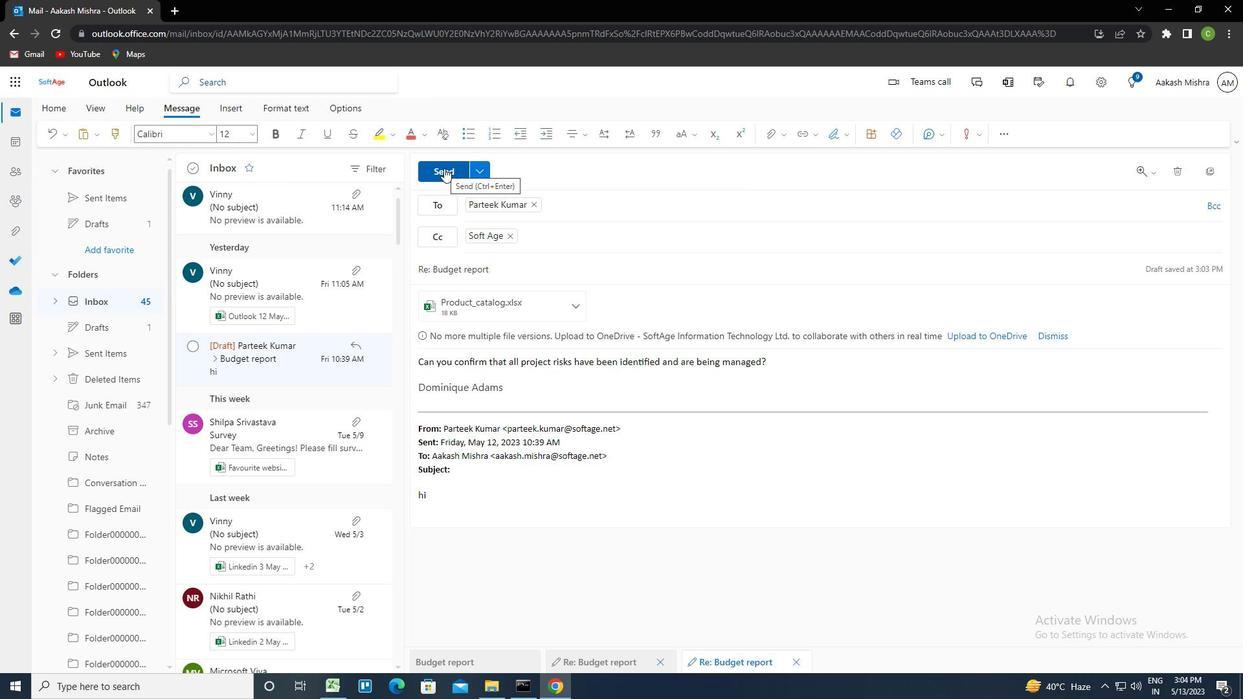 
